 Task: Open Card Product Launch Planning in Board Digital Marketing Strategies to Workspace Help Desk Software and add a team member Softage.1@softage.net, a label Orange, a checklist Alternative Investments, an attachment from your computer, a color Orange and finally, add a card description 'Create and send out employee satisfaction survey on career growth opportunities' and a comment 'Let us approach this task with a sense of creativity and innovation, looking for unique and unconventional solutions.'. Add a start date 'Jan 01, 1900' with a due date 'Jan 08, 1900'
Action: Mouse moved to (103, 49)
Screenshot: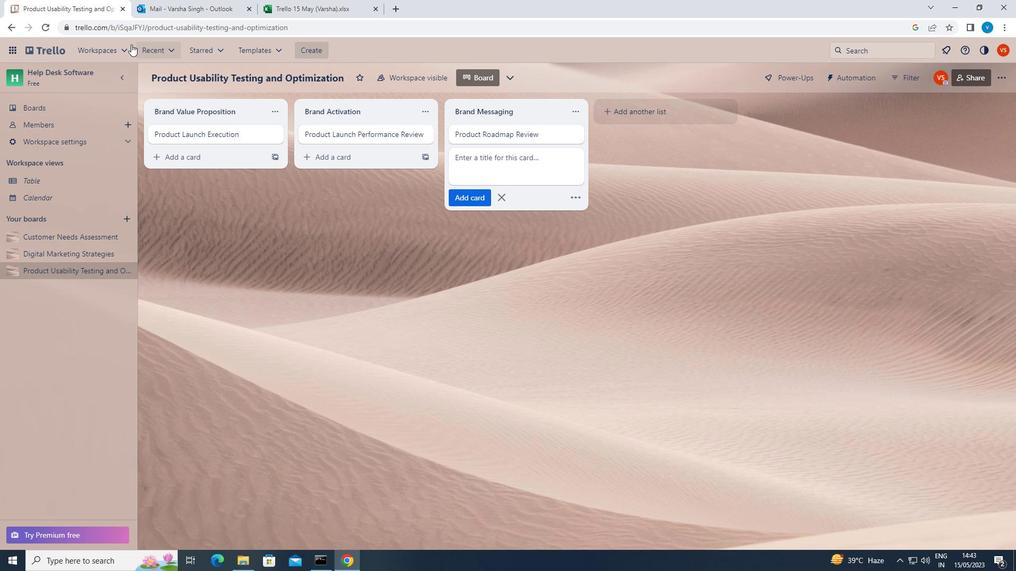 
Action: Mouse pressed left at (103, 49)
Screenshot: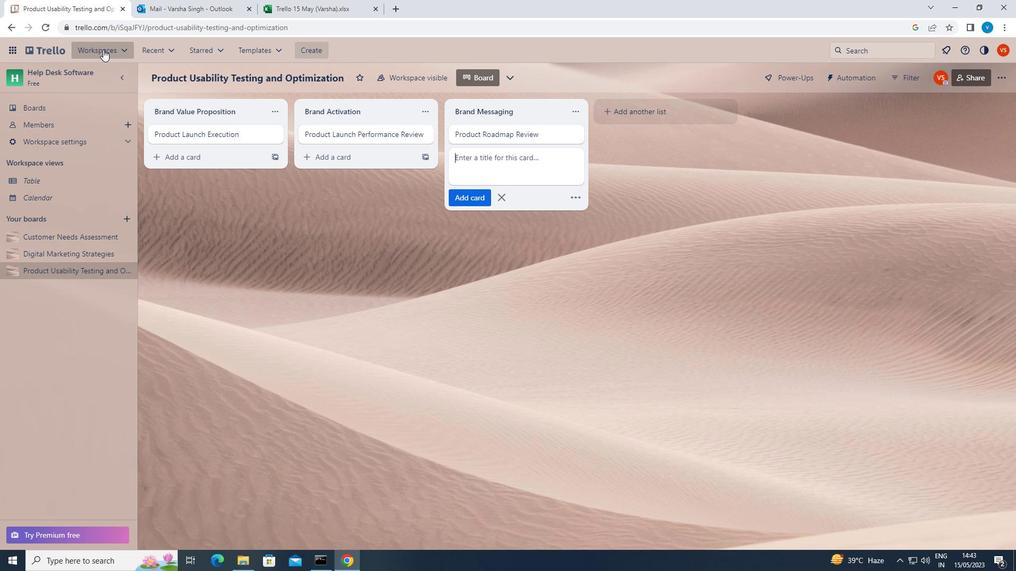 
Action: Mouse moved to (135, 501)
Screenshot: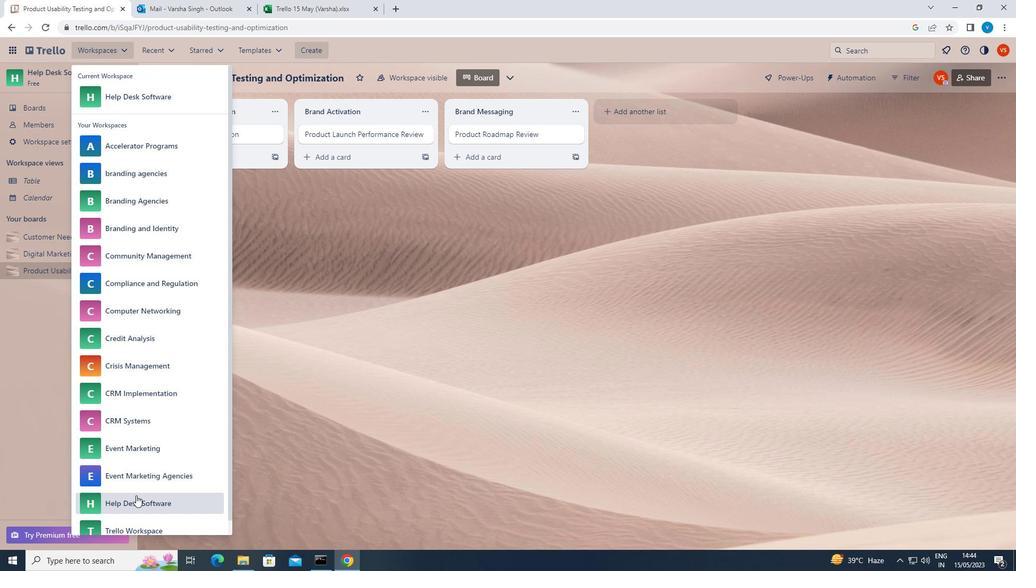 
Action: Mouse pressed left at (135, 501)
Screenshot: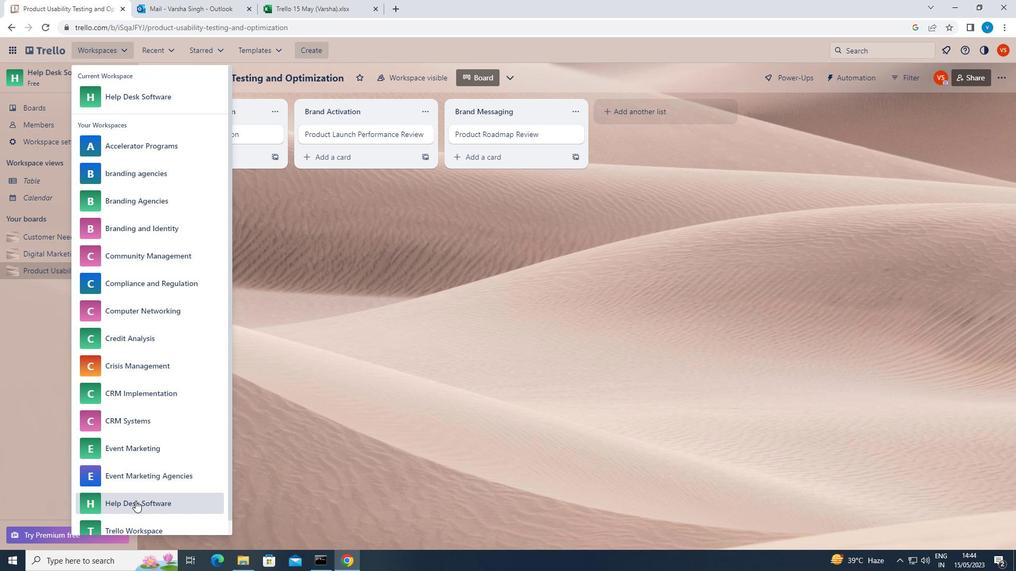 
Action: Mouse moved to (762, 433)
Screenshot: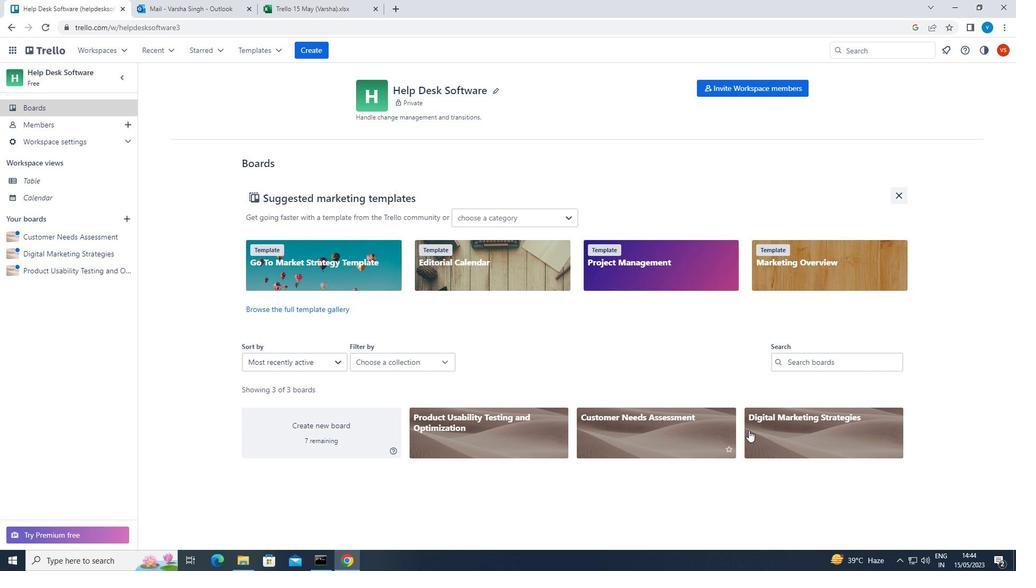 
Action: Mouse pressed left at (762, 433)
Screenshot: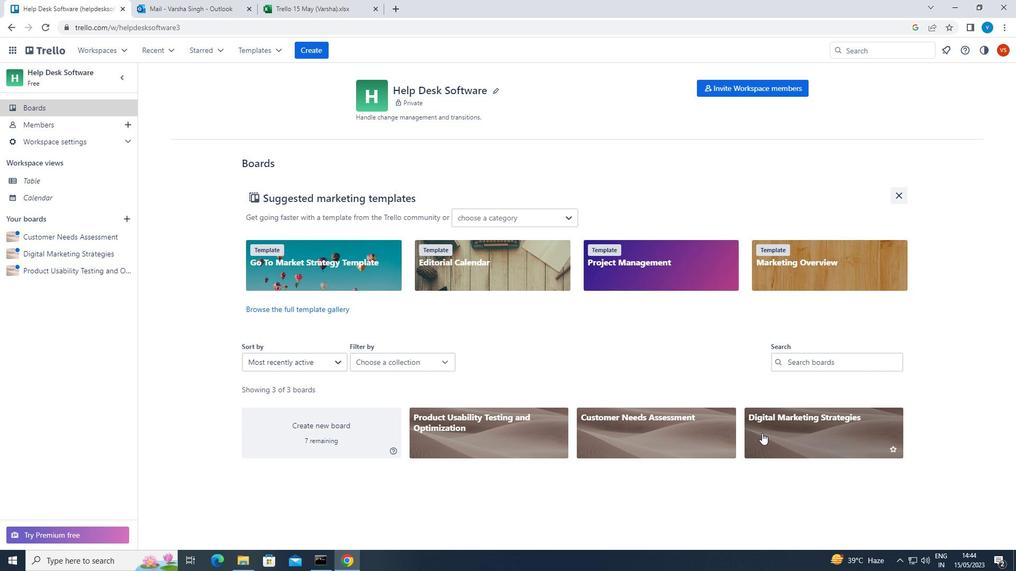 
Action: Mouse moved to (219, 127)
Screenshot: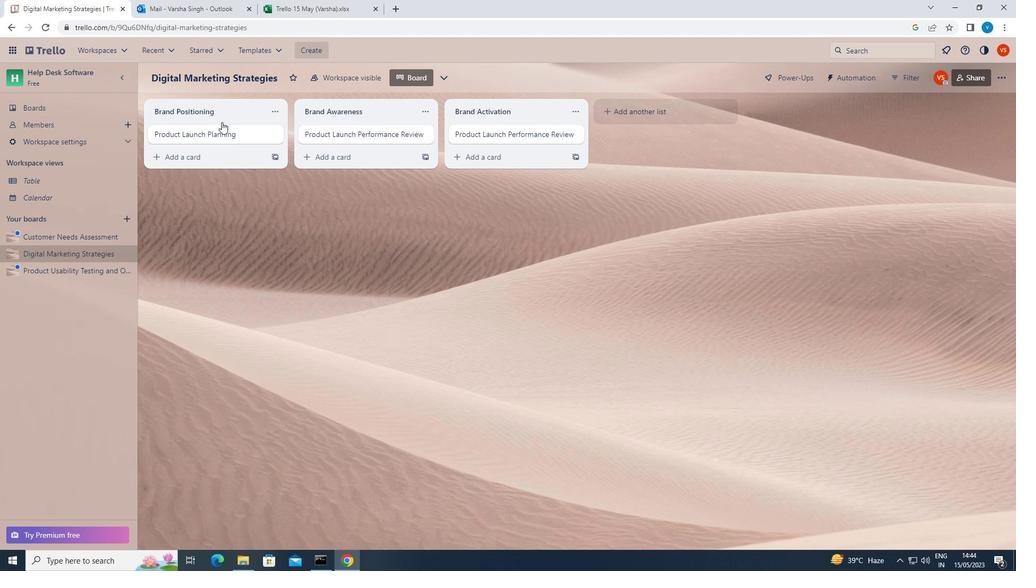 
Action: Mouse pressed left at (219, 127)
Screenshot: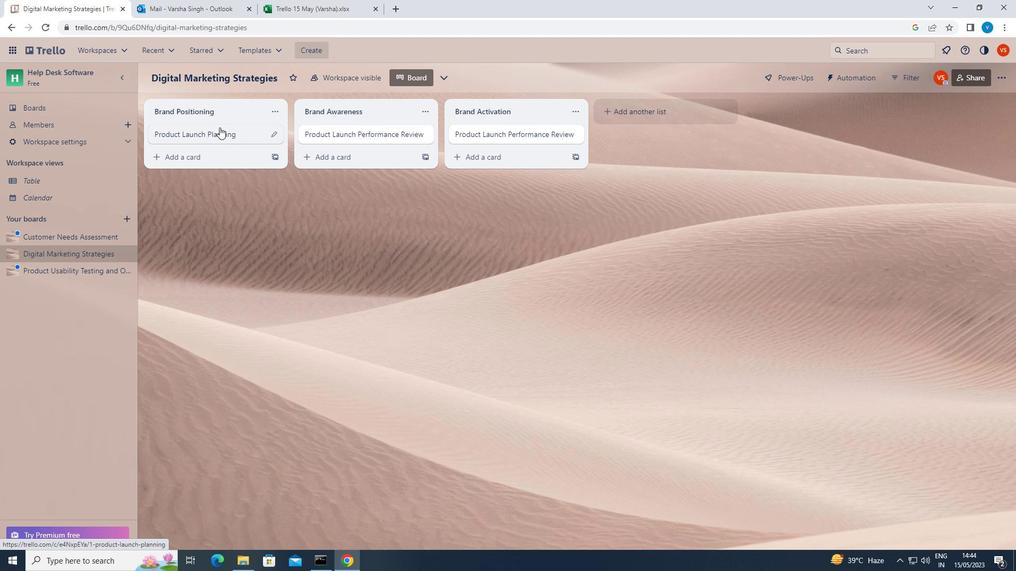 
Action: Mouse moved to (658, 134)
Screenshot: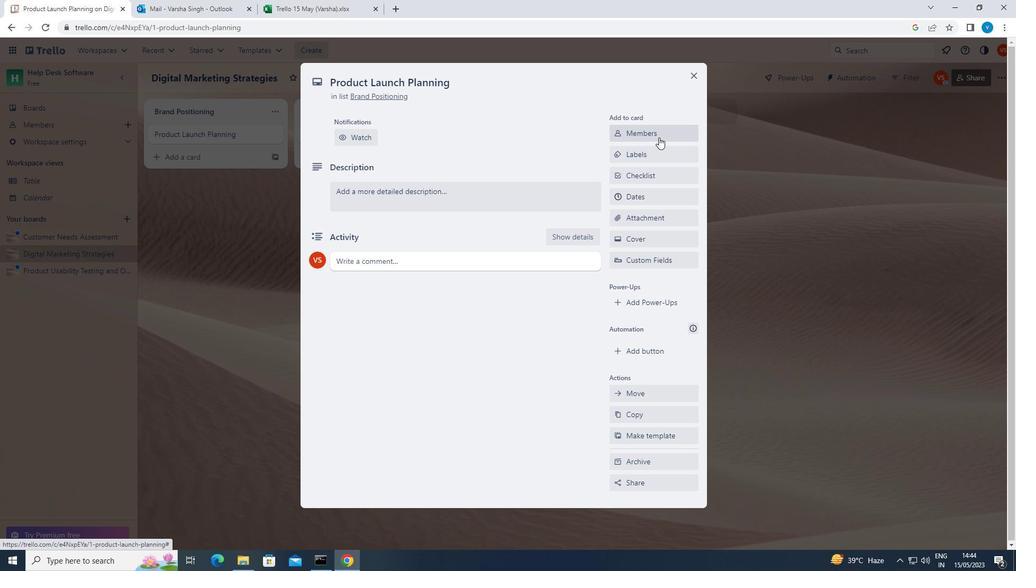 
Action: Mouse pressed left at (658, 134)
Screenshot: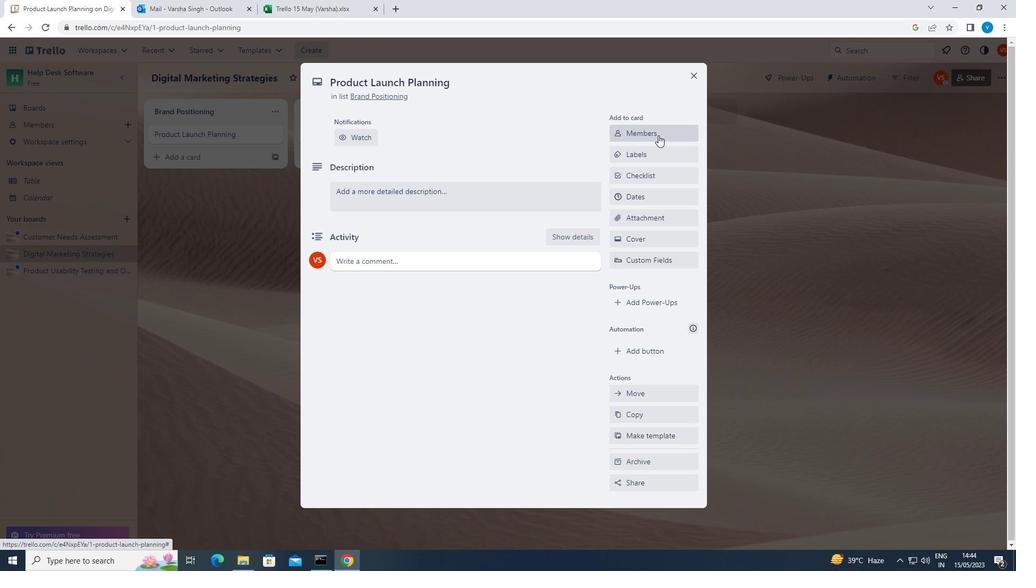 
Action: Key pressed <Key.shift>SOFTAGE.1<Key.shift><Key.shift>@SOFTAGE.NET
Screenshot: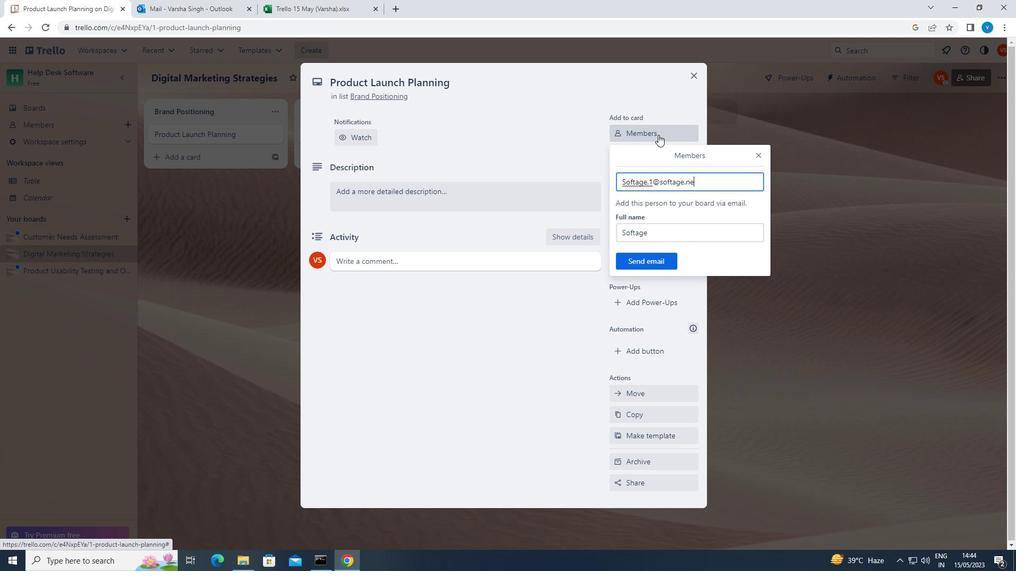 
Action: Mouse moved to (659, 264)
Screenshot: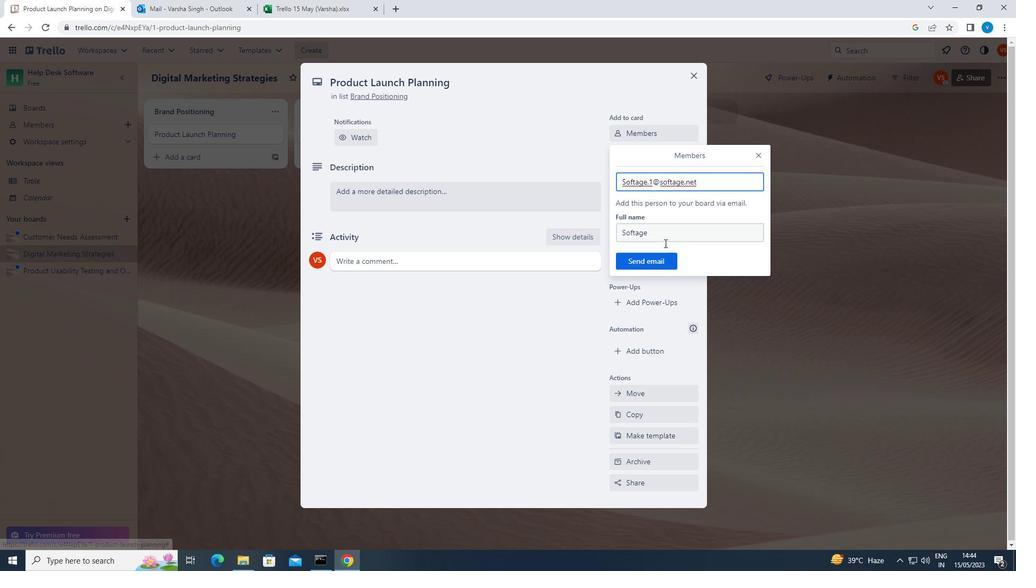 
Action: Mouse pressed left at (659, 264)
Screenshot: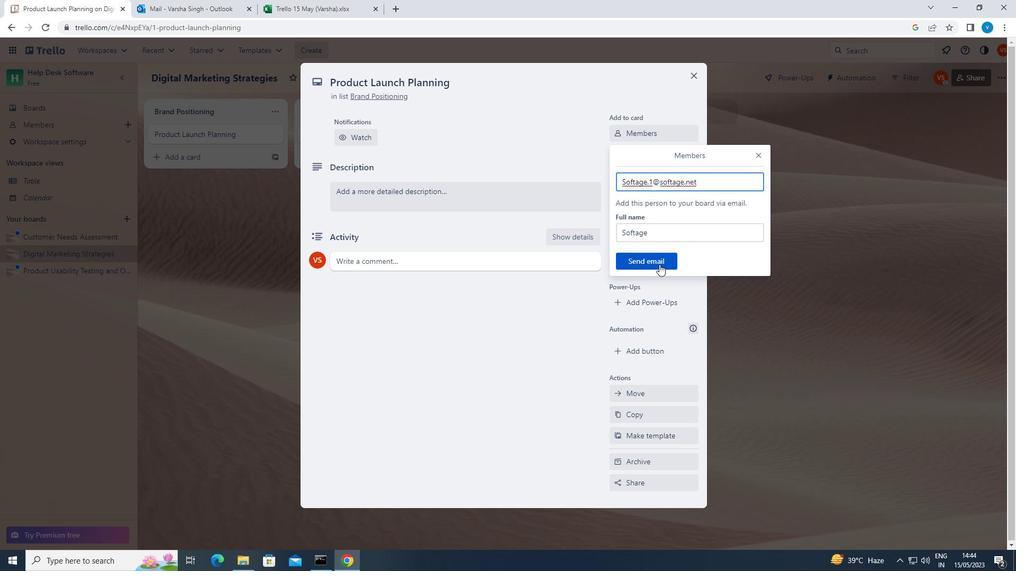 
Action: Mouse moved to (643, 193)
Screenshot: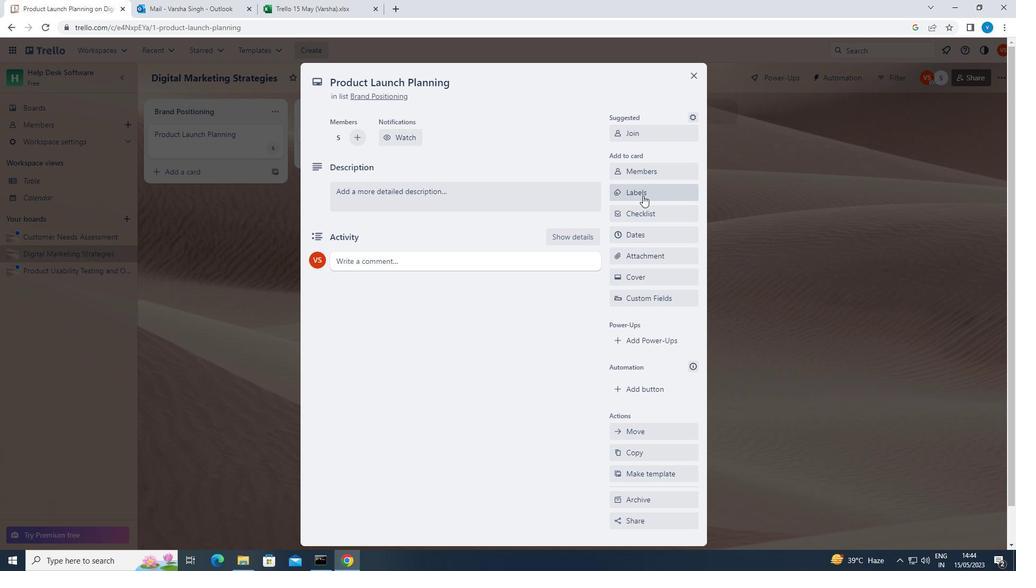 
Action: Mouse pressed left at (643, 193)
Screenshot: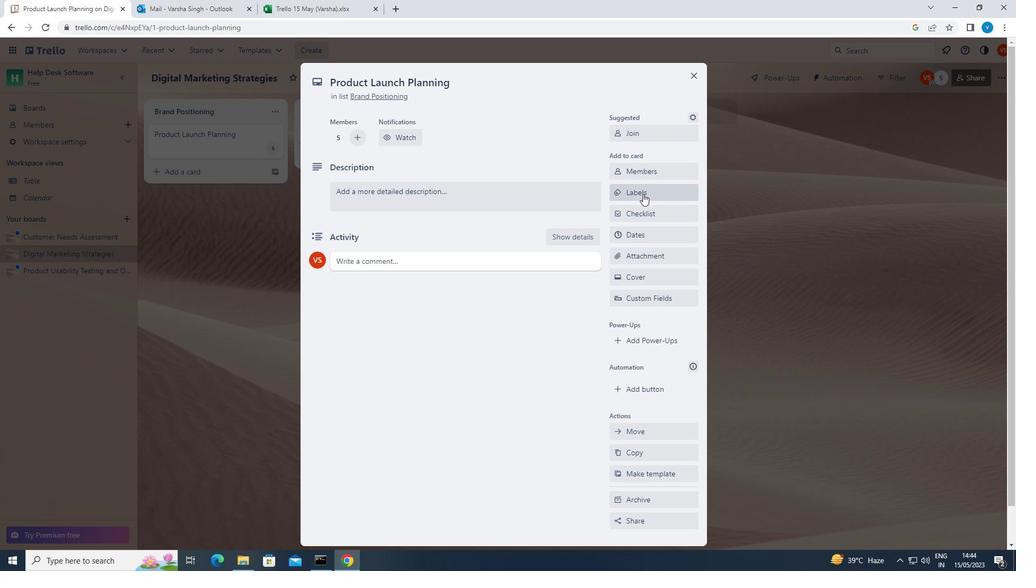 
Action: Mouse moved to (680, 314)
Screenshot: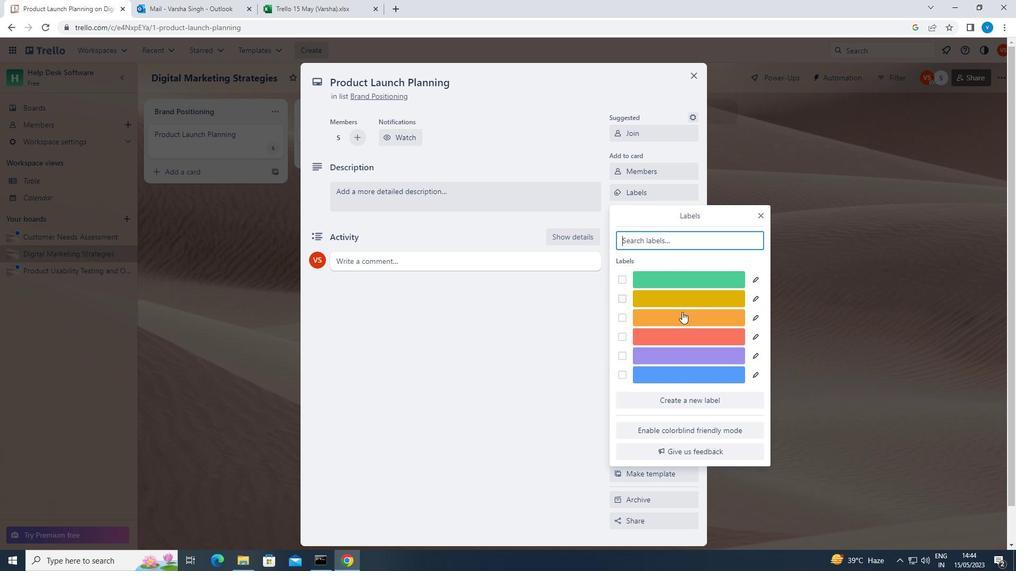 
Action: Mouse pressed left at (680, 314)
Screenshot: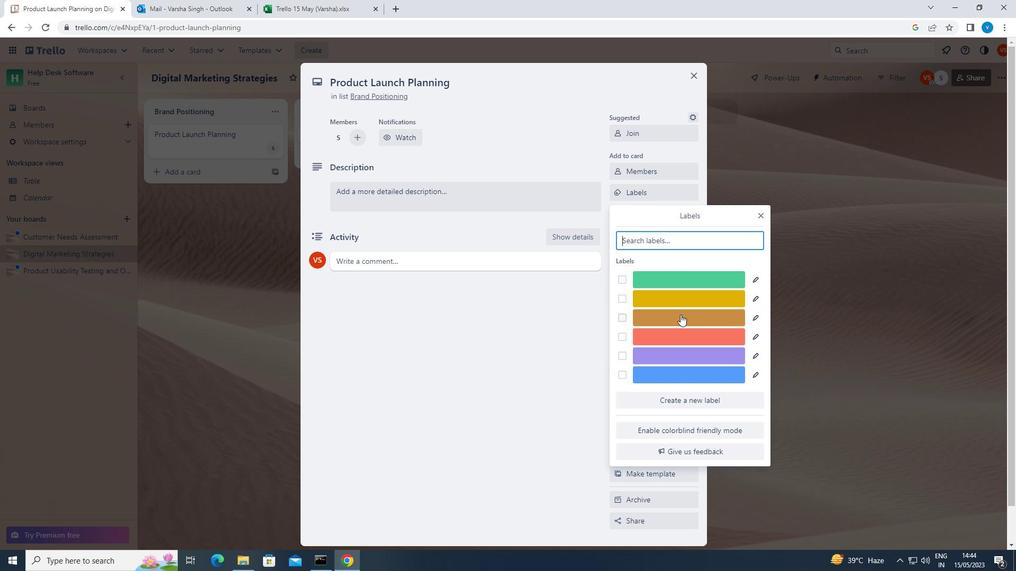 
Action: Mouse moved to (758, 215)
Screenshot: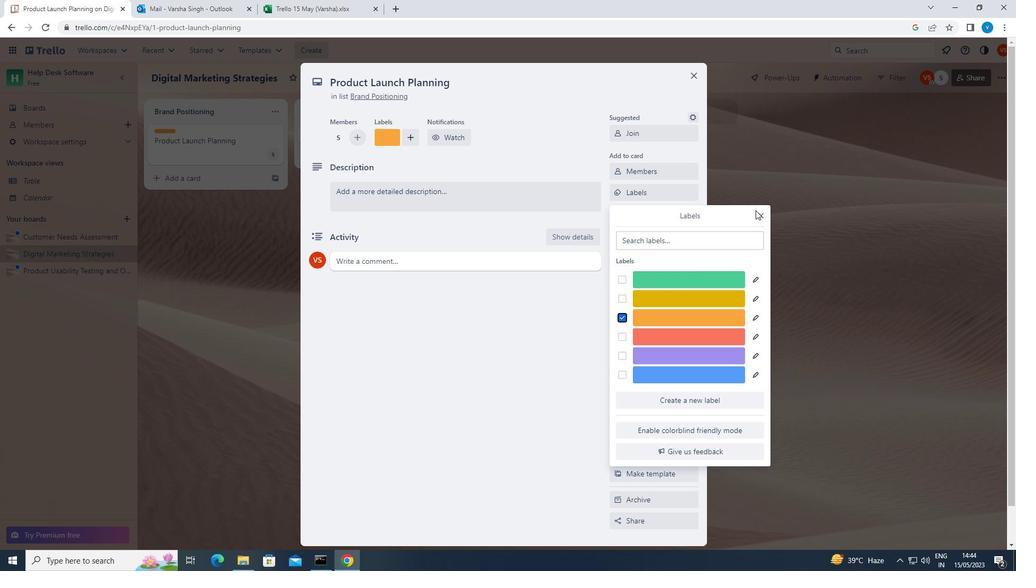 
Action: Mouse pressed left at (758, 215)
Screenshot: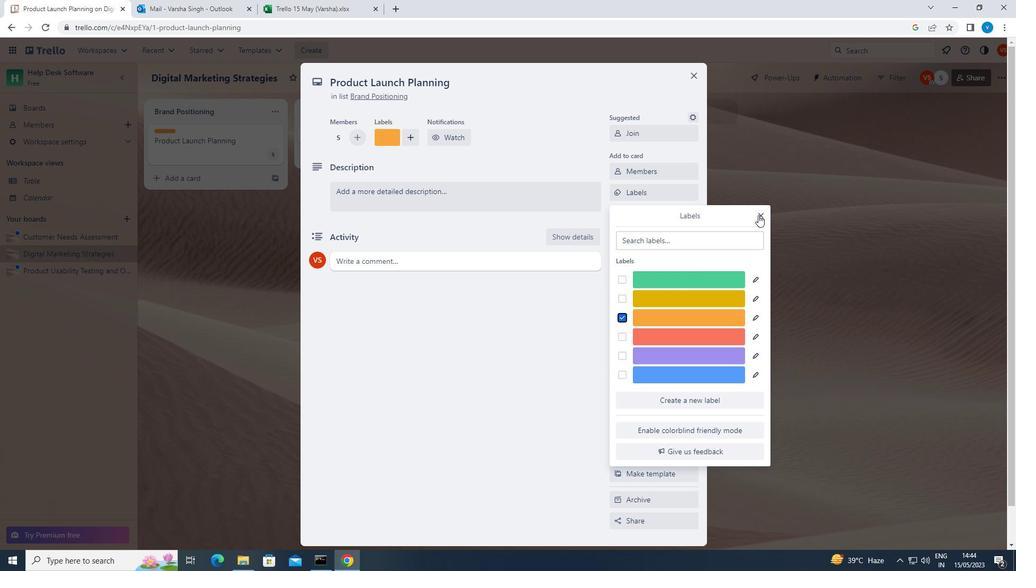 
Action: Mouse moved to (667, 212)
Screenshot: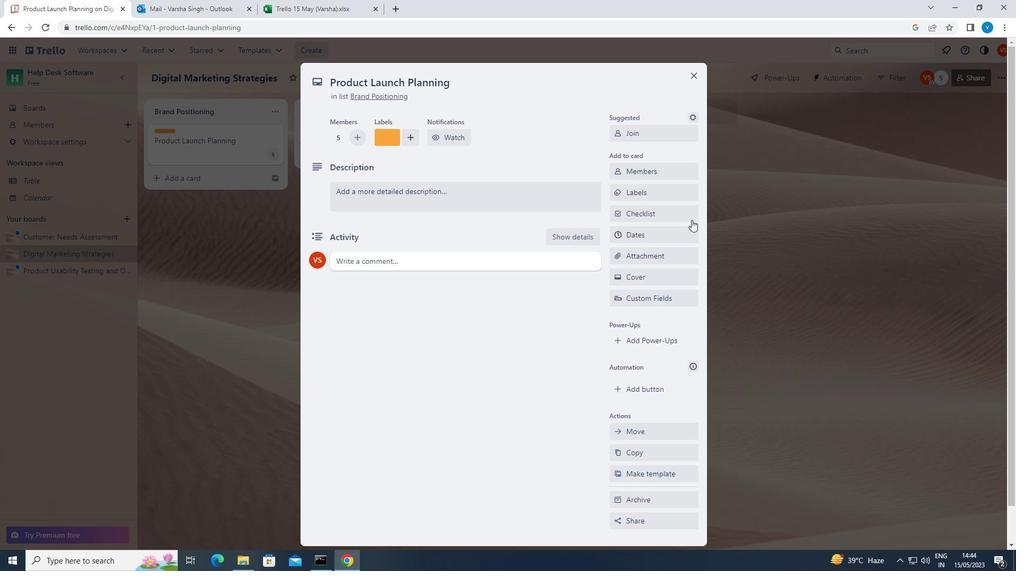 
Action: Mouse pressed left at (667, 212)
Screenshot: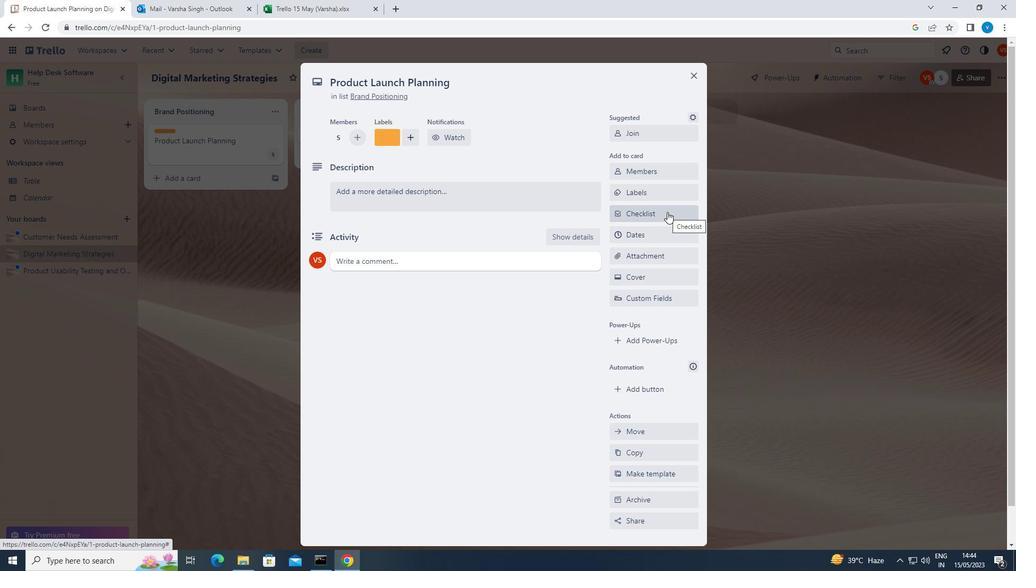 
Action: Mouse moved to (643, 300)
Screenshot: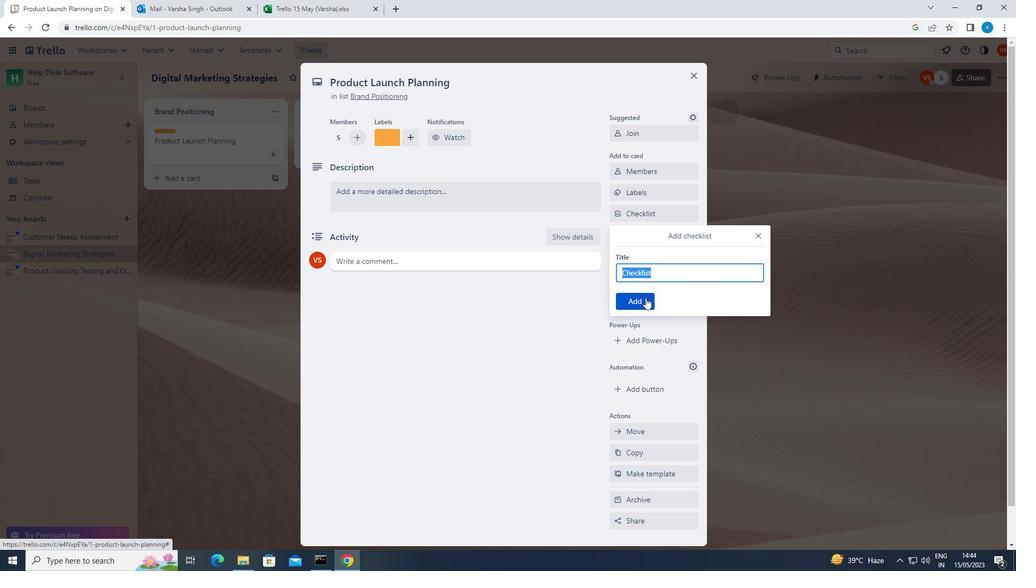 
Action: Mouse pressed left at (643, 300)
Screenshot: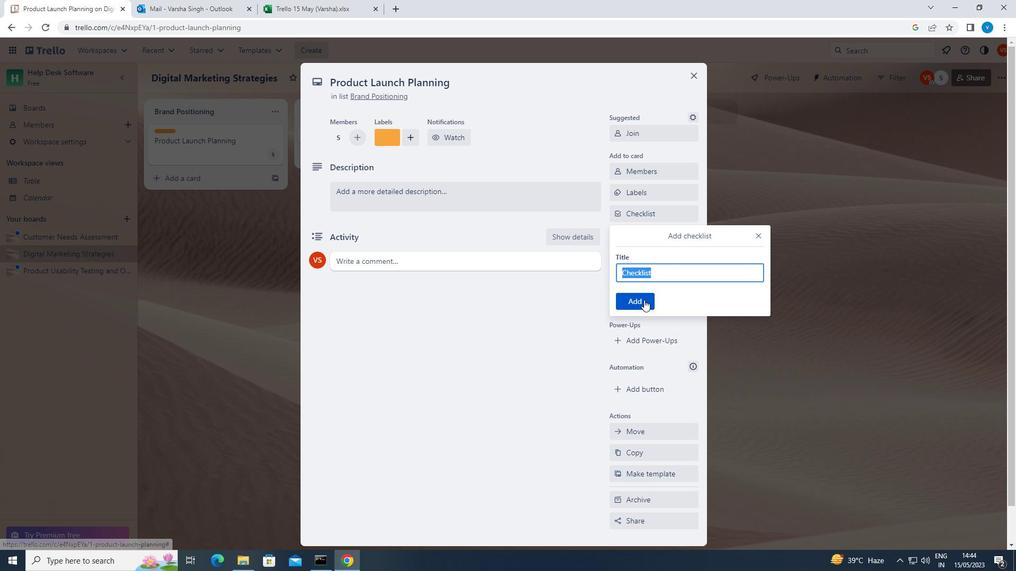 
Action: Key pressed <Key.shift>ALTERNATIVE<Key.space><Key.shift><Key.shift><Key.shift>INVESTMENTS
Screenshot: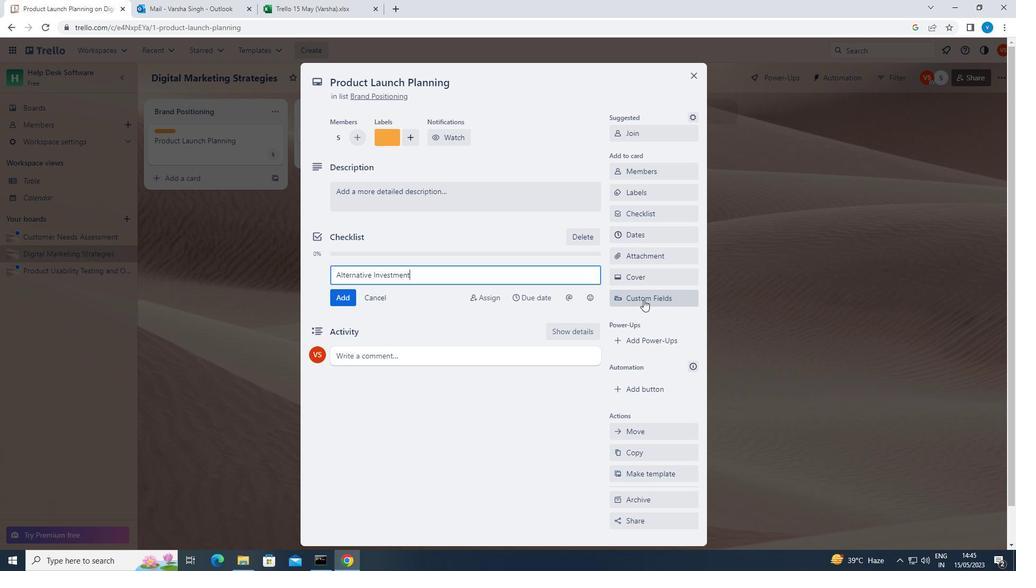 
Action: Mouse moved to (347, 296)
Screenshot: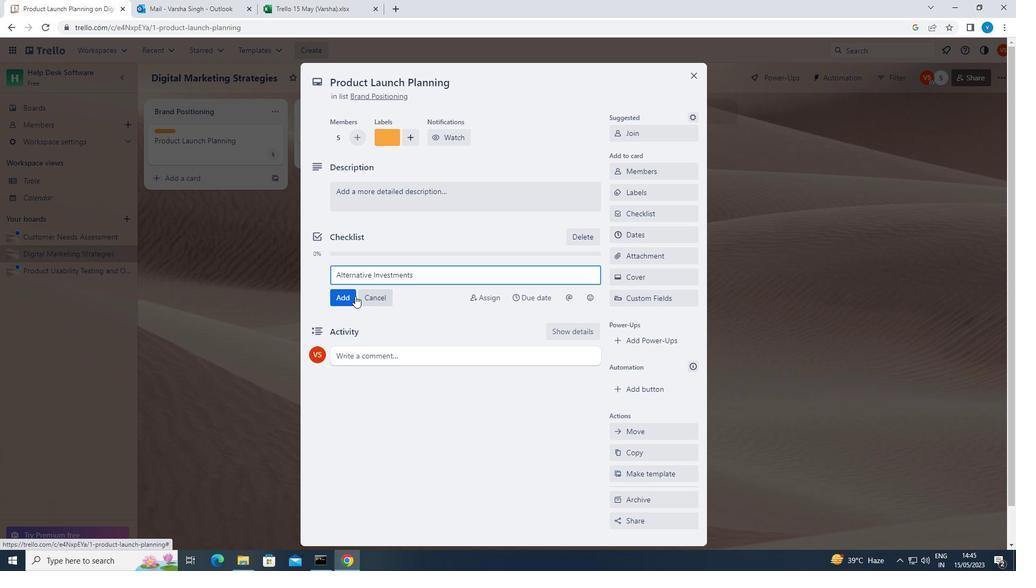 
Action: Mouse pressed left at (347, 296)
Screenshot: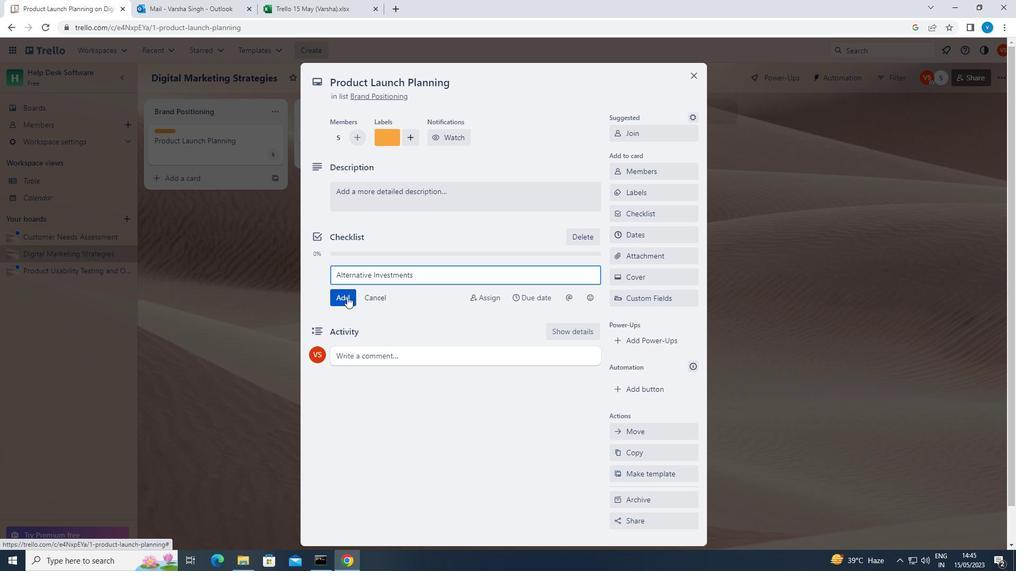 
Action: Mouse moved to (651, 249)
Screenshot: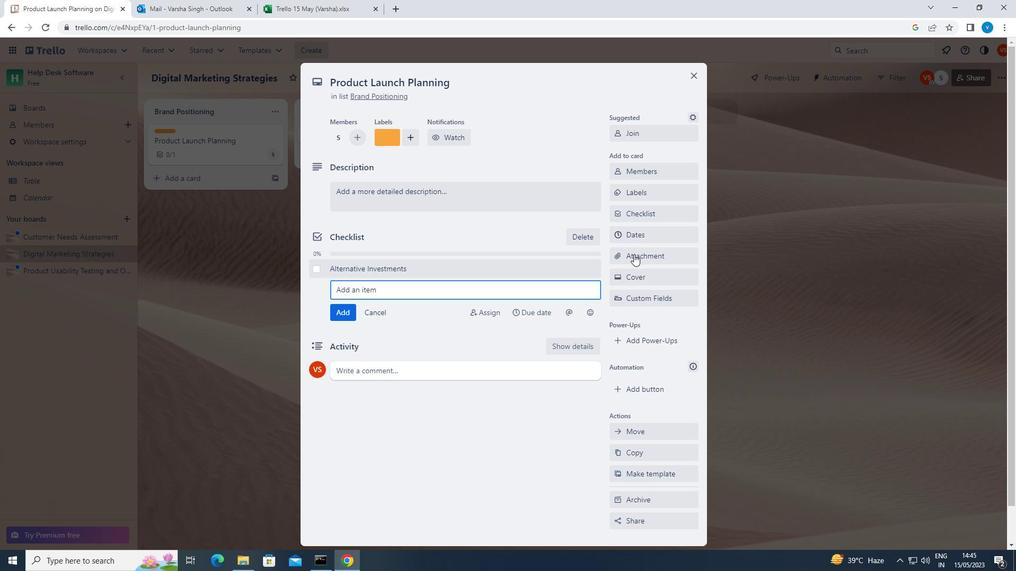 
Action: Mouse pressed left at (651, 249)
Screenshot: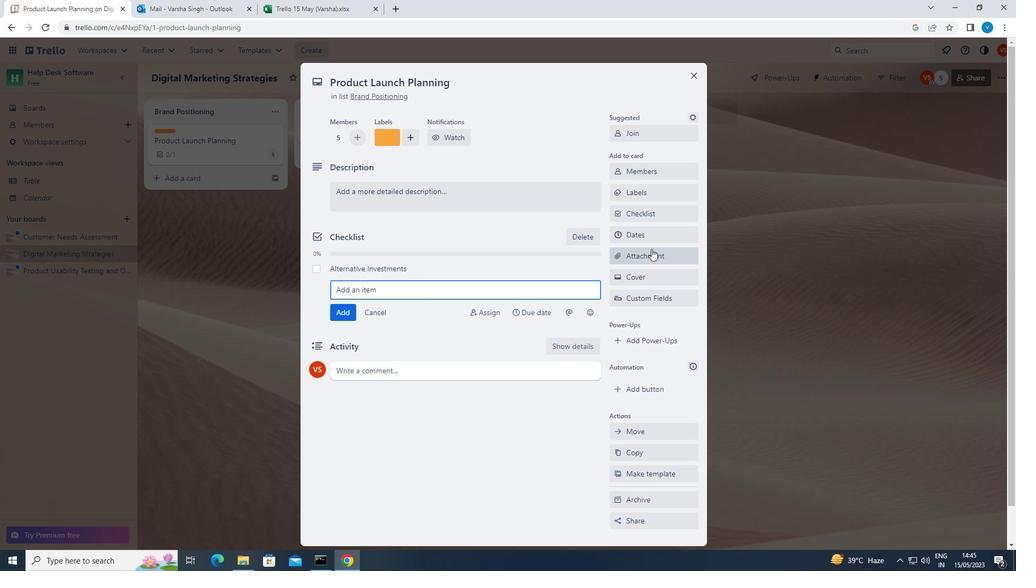 
Action: Mouse moved to (648, 302)
Screenshot: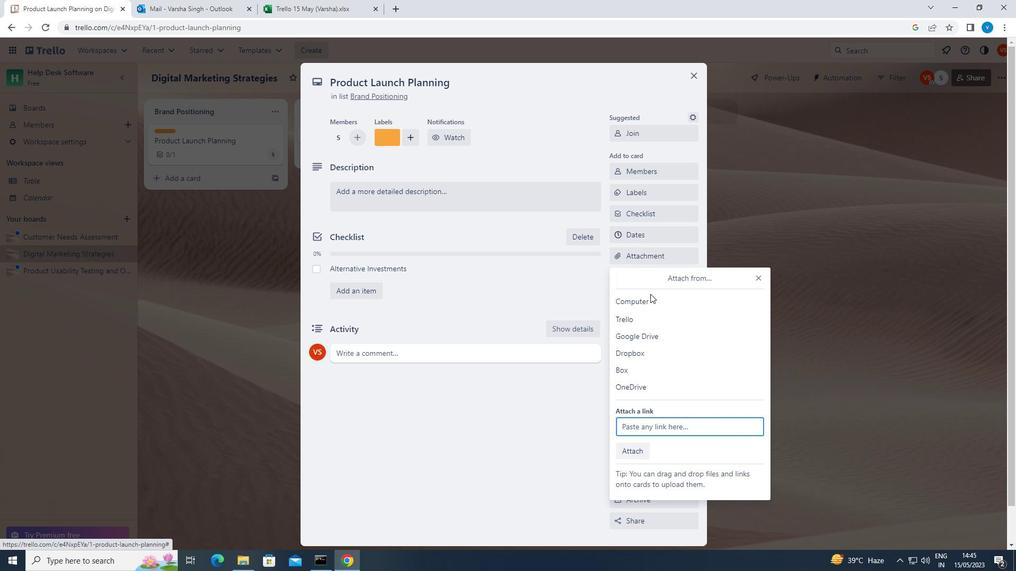 
Action: Mouse pressed left at (648, 302)
Screenshot: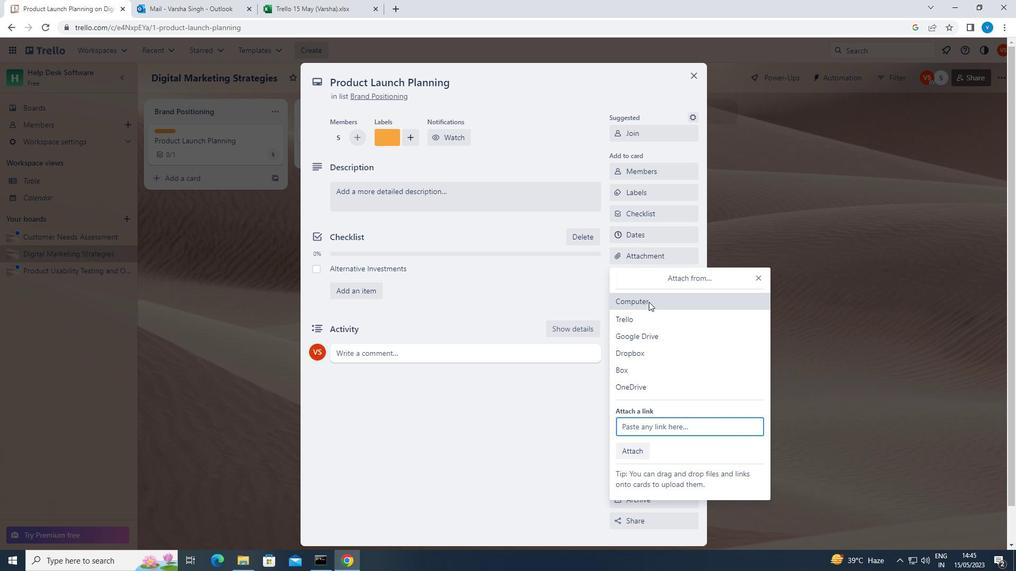 
Action: Mouse moved to (334, 184)
Screenshot: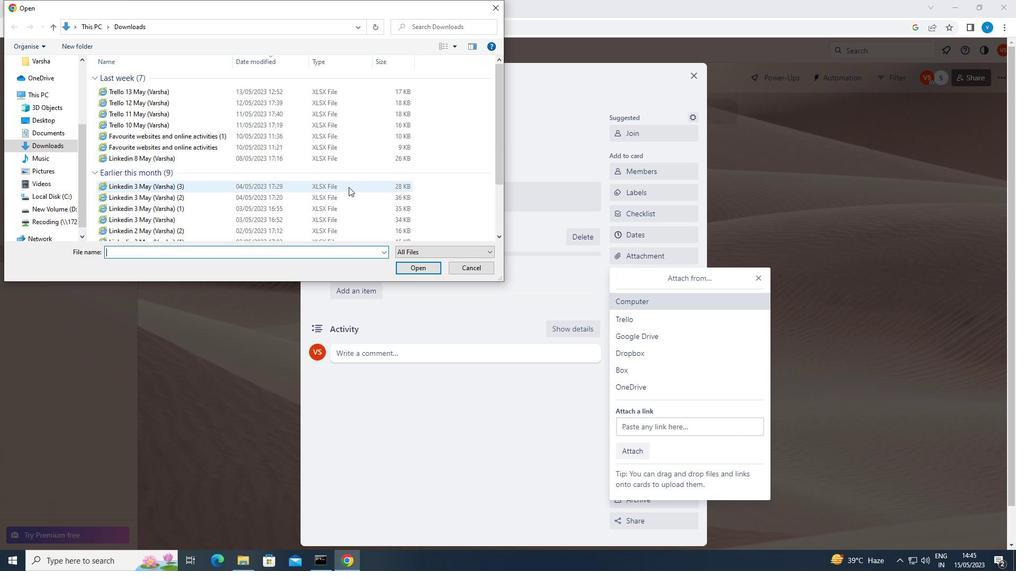 
Action: Mouse pressed left at (334, 184)
Screenshot: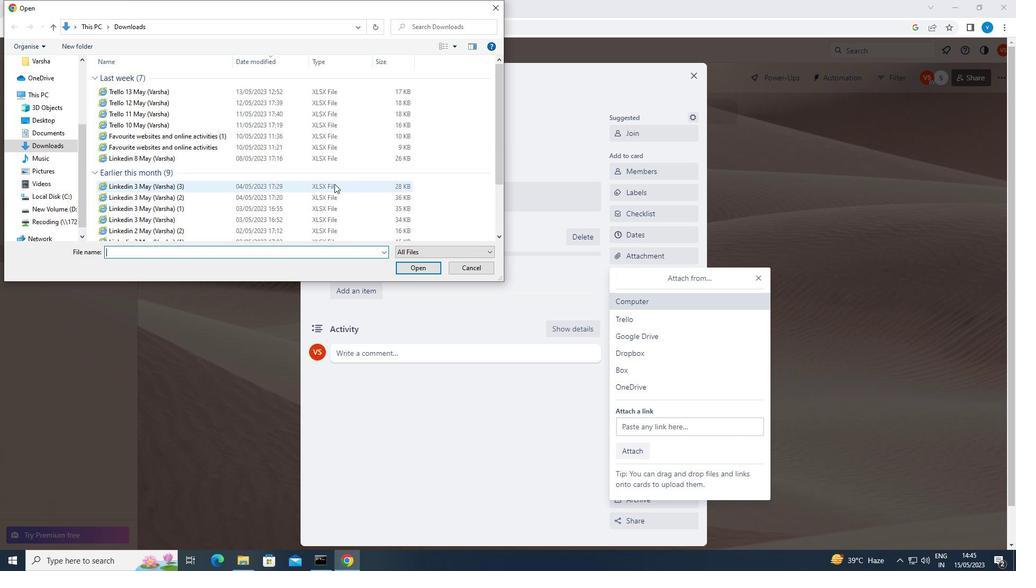 
Action: Mouse moved to (415, 266)
Screenshot: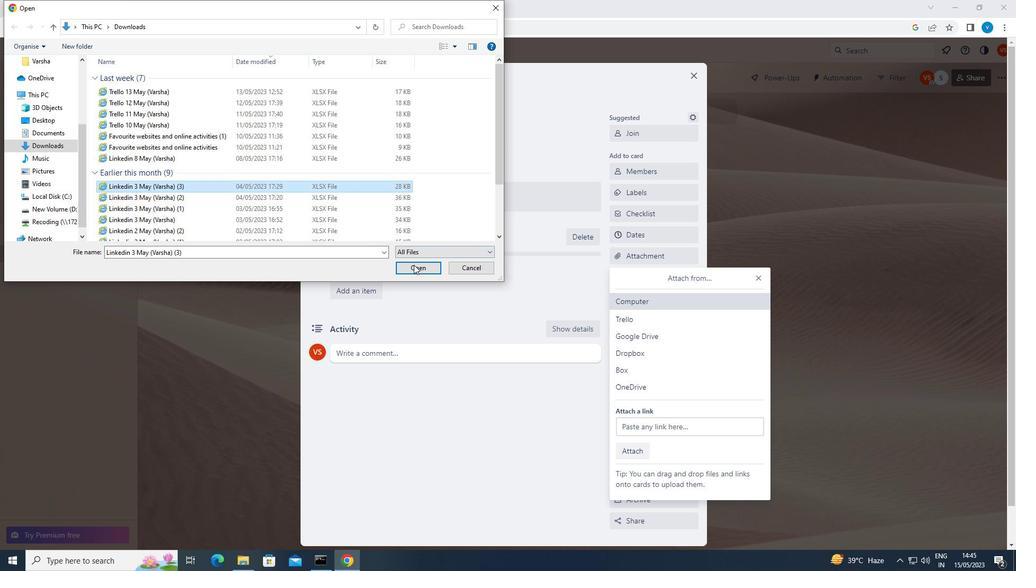 
Action: Mouse pressed left at (415, 266)
Screenshot: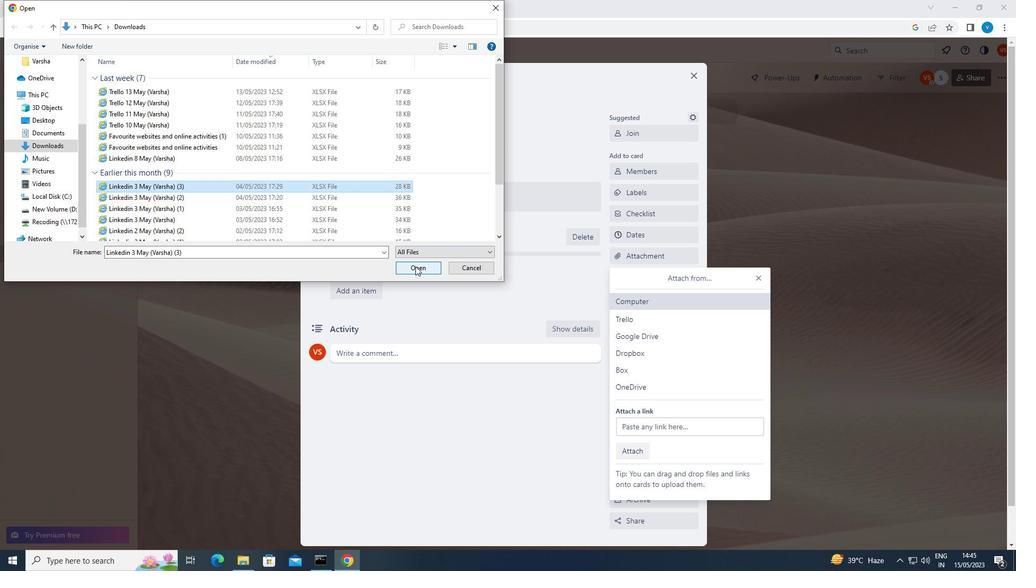 
Action: Mouse moved to (628, 272)
Screenshot: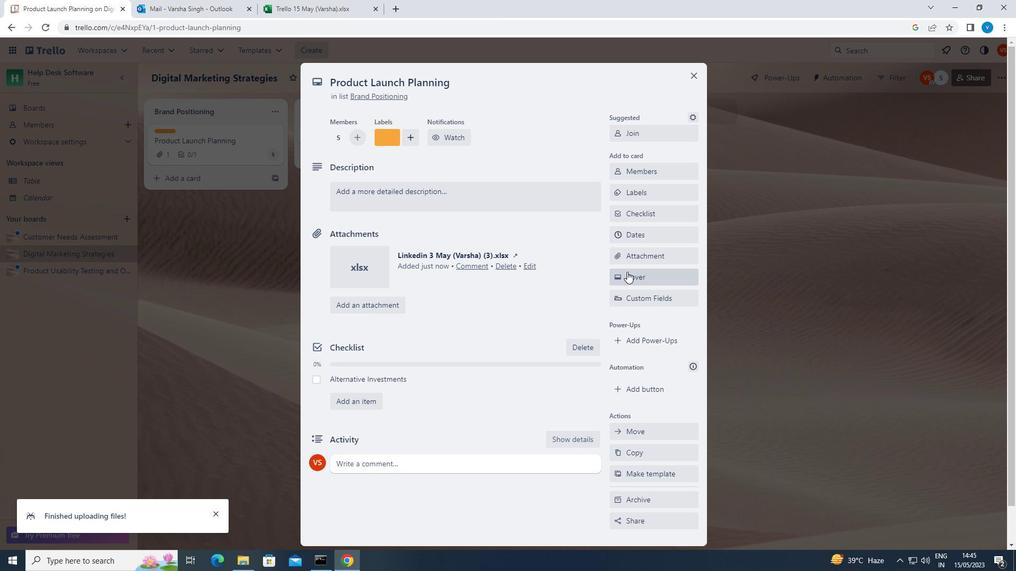 
Action: Mouse pressed left at (628, 272)
Screenshot: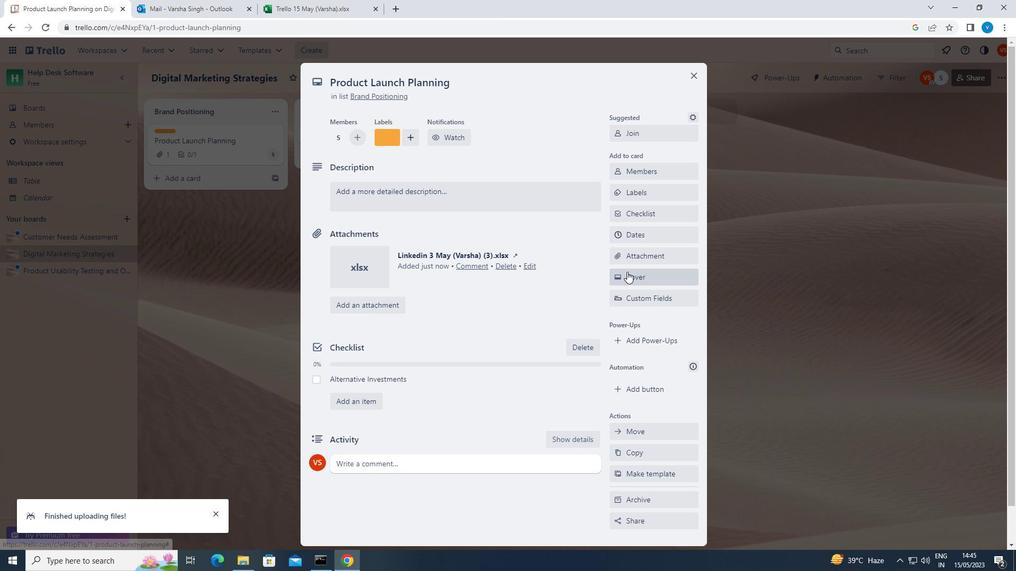 
Action: Mouse moved to (690, 340)
Screenshot: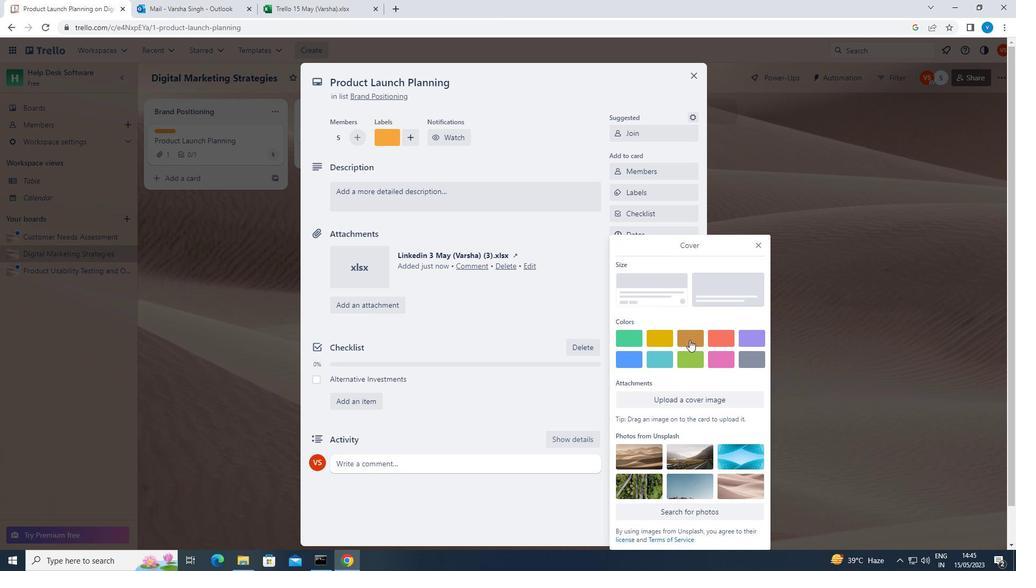 
Action: Mouse pressed left at (690, 340)
Screenshot: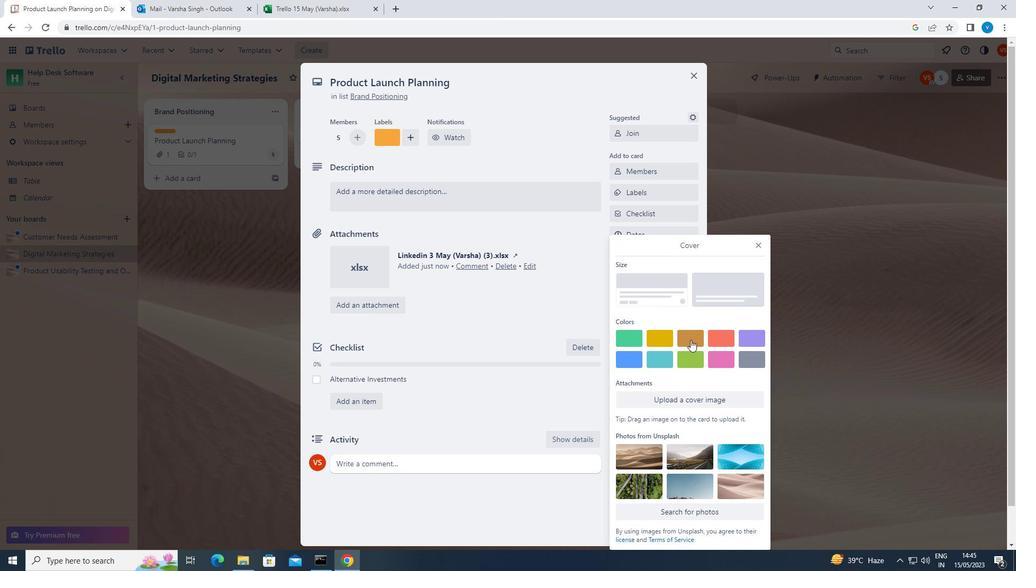 
Action: Mouse moved to (501, 264)
Screenshot: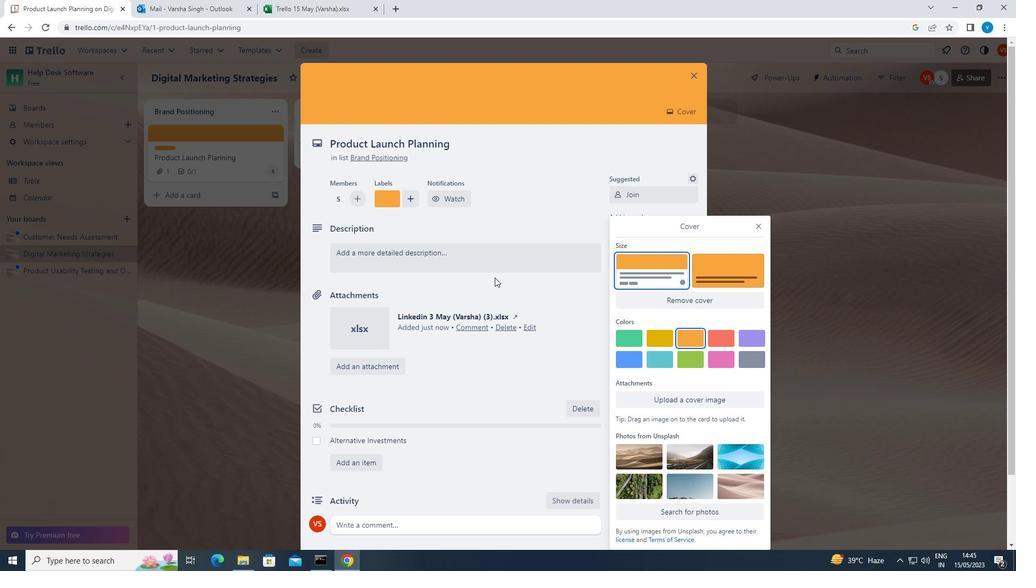
Action: Mouse pressed left at (501, 264)
Screenshot: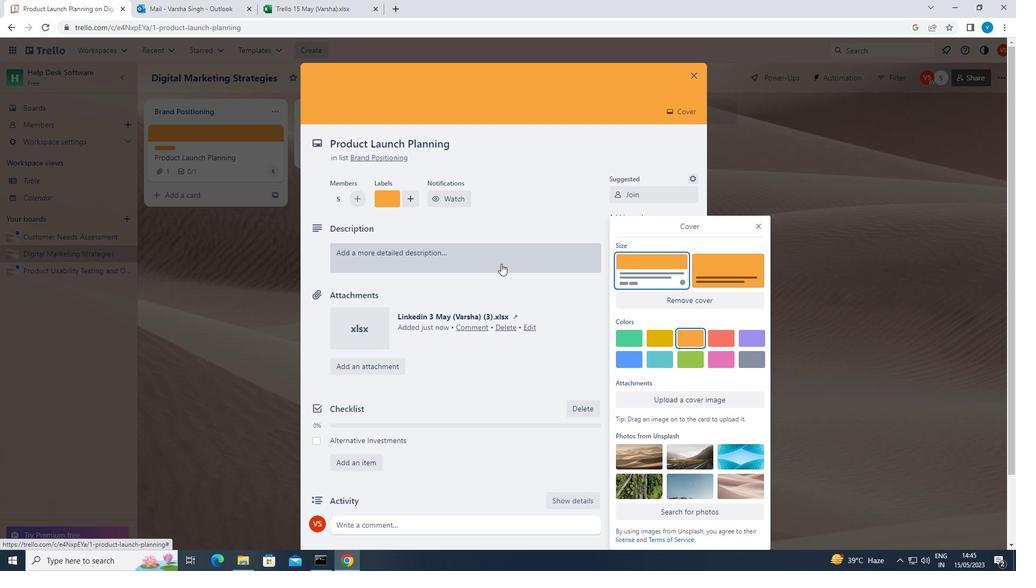 
Action: Mouse moved to (501, 263)
Screenshot: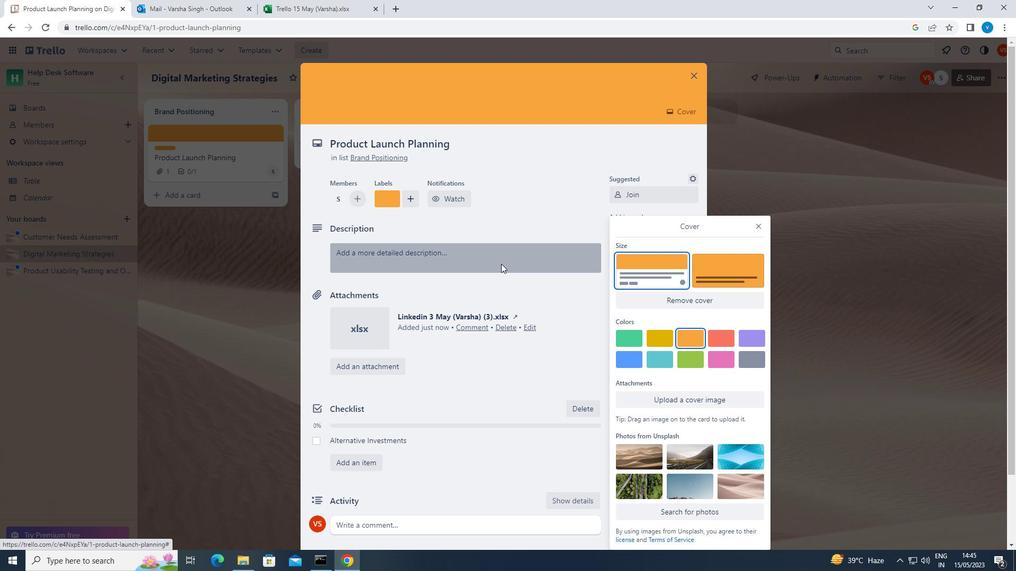 
Action: Key pressed <Key.shift><Key.shift><Key.shift><Key.shift>CREATEBAND<Key.space>SEND<Key.space>OUT<Key.space>EMPLOYEE<Key.space>SATISFACTION<Key.space>SURVEY<Key.space>ON<Key.space>CAREER<Key.space>GROWTH<Key.space>OPPORTUNITIES
Screenshot: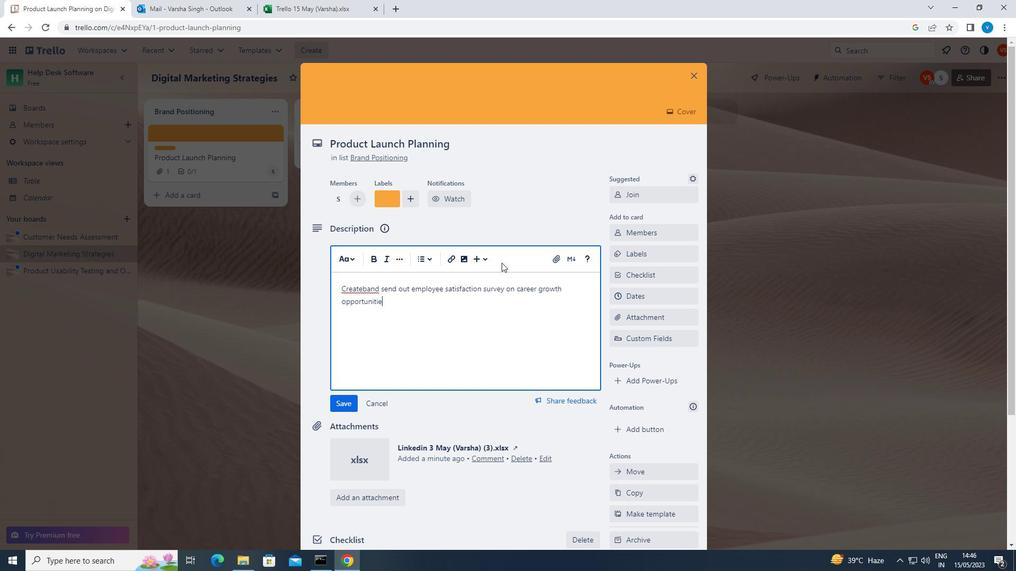 
Action: Mouse moved to (347, 398)
Screenshot: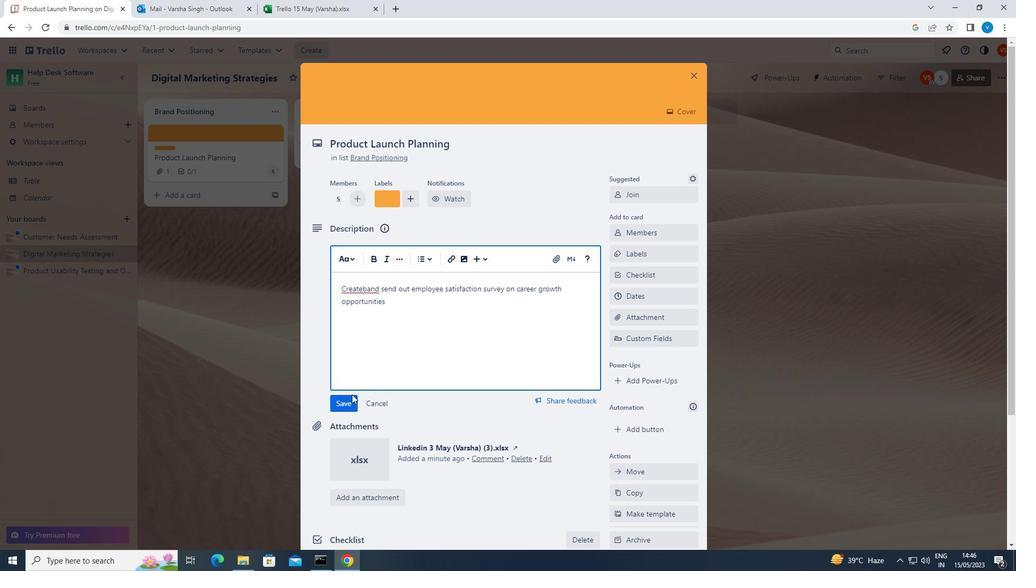 
Action: Mouse pressed left at (347, 398)
Screenshot: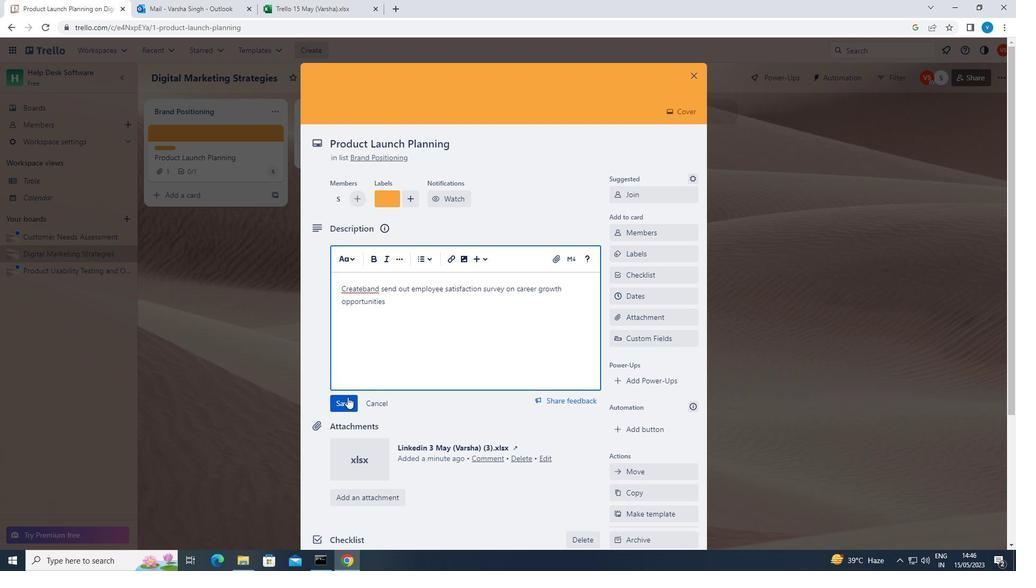 
Action: Mouse moved to (354, 505)
Screenshot: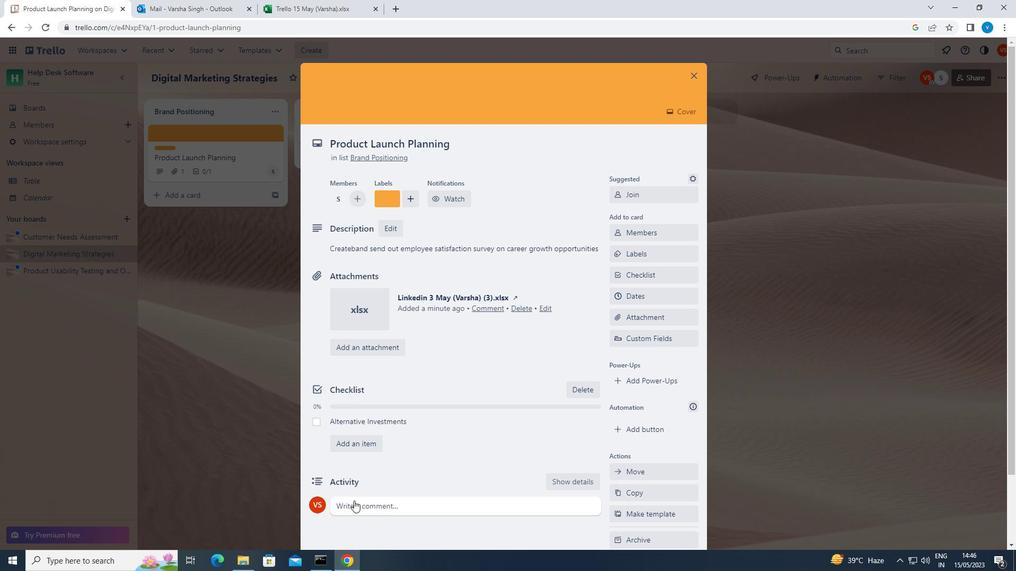 
Action: Mouse pressed left at (354, 505)
Screenshot: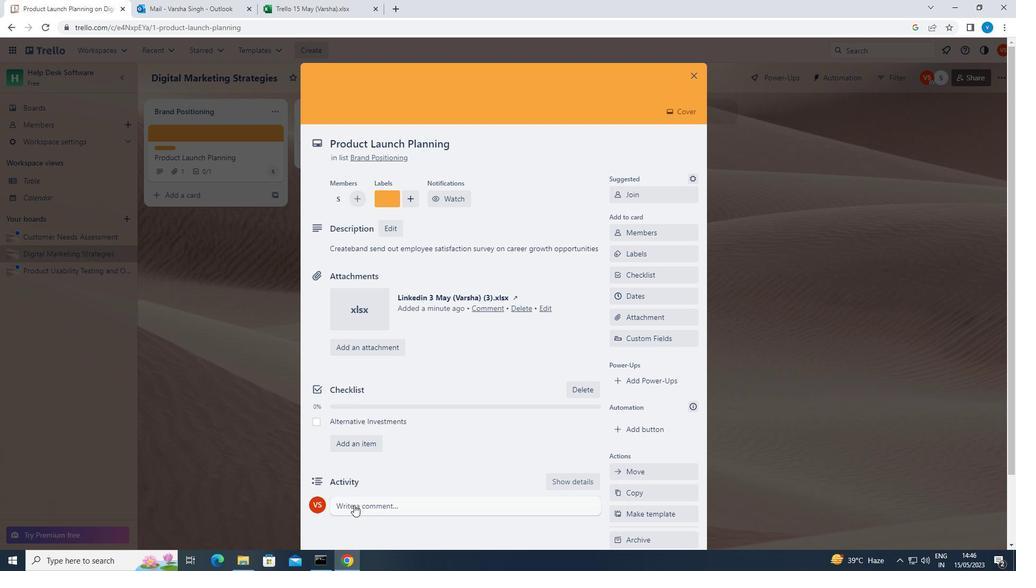 
Action: Key pressed <Key.shift>LET<Key.space>US<Key.space>APPROACH<Key.space>THIS<Key.space>TASK<Key.space>WITH<Key.space>A<Key.space>SENSE<Key.space>OF<Key.space>CREATIVITY<Key.space>AND<Key.space>INNOVATION,<Key.space>LOOKING<Key.space>FOR<Key.space>UNIQUE<Key.space>AND<Key.space>UNCONVENTIONAL<Key.space>SOLUTIONS.
Screenshot: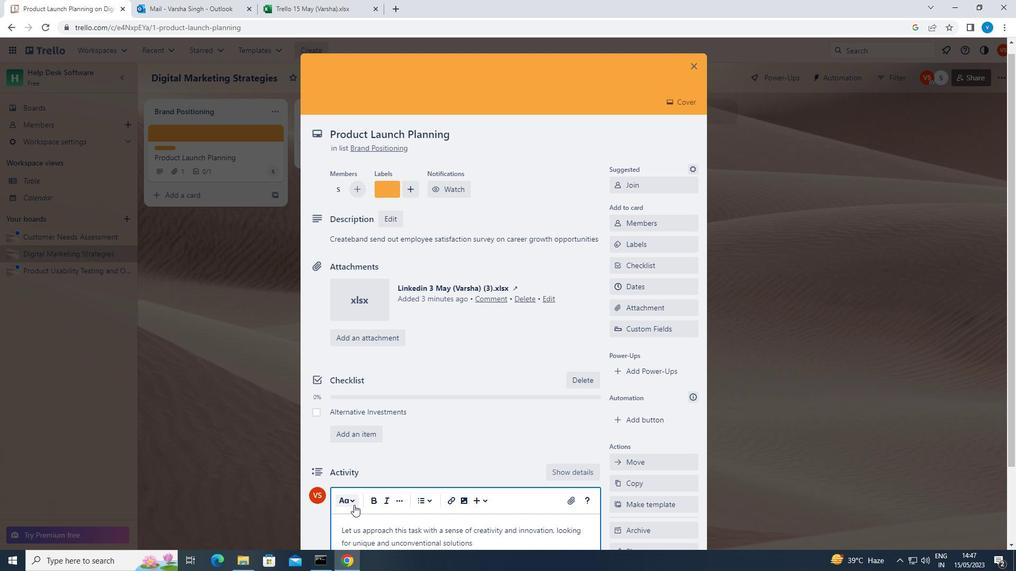 
Action: Mouse moved to (400, 477)
Screenshot: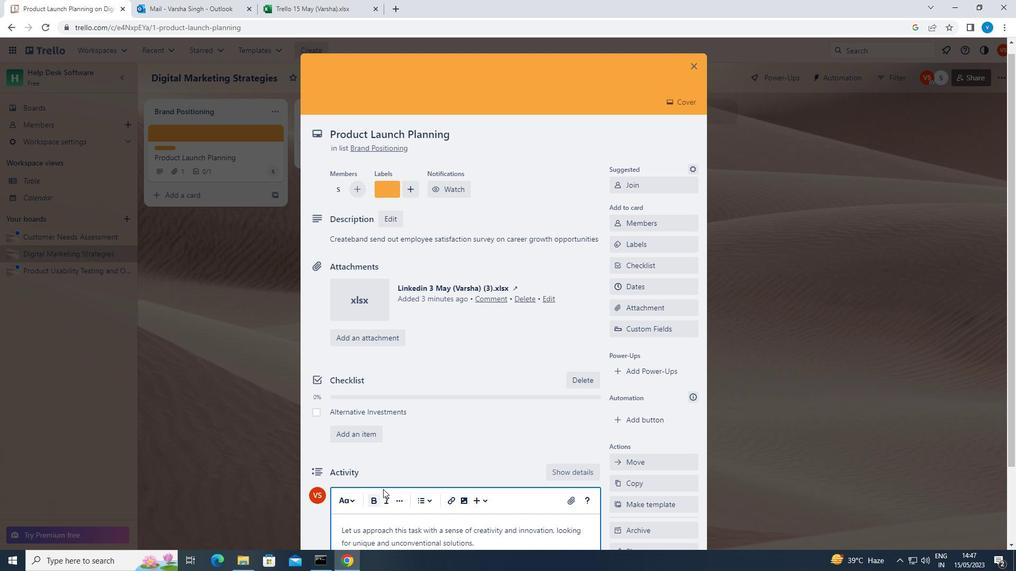 
Action: Mouse scrolled (400, 477) with delta (0, 0)
Screenshot: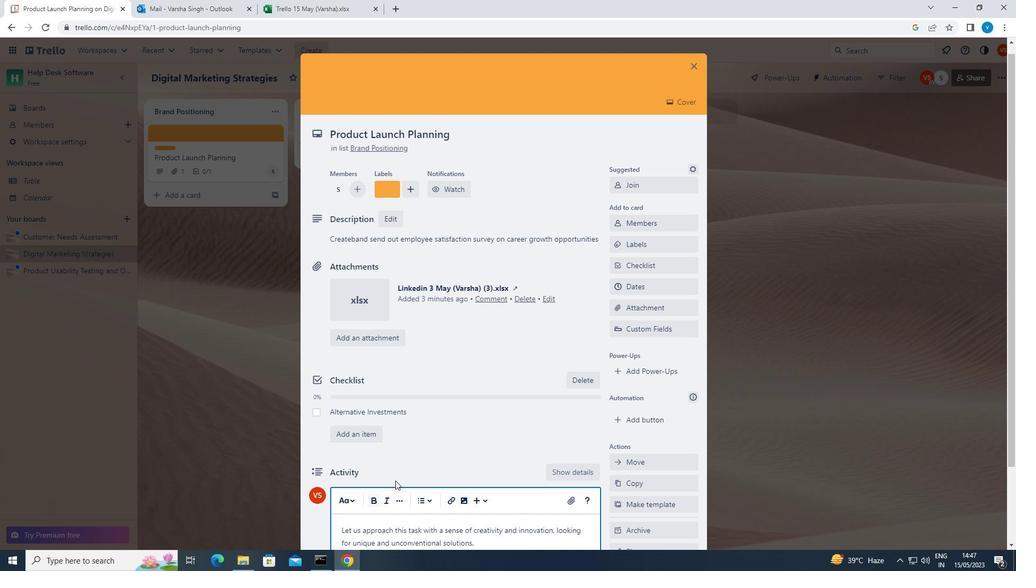 
Action: Mouse scrolled (400, 477) with delta (0, 0)
Screenshot: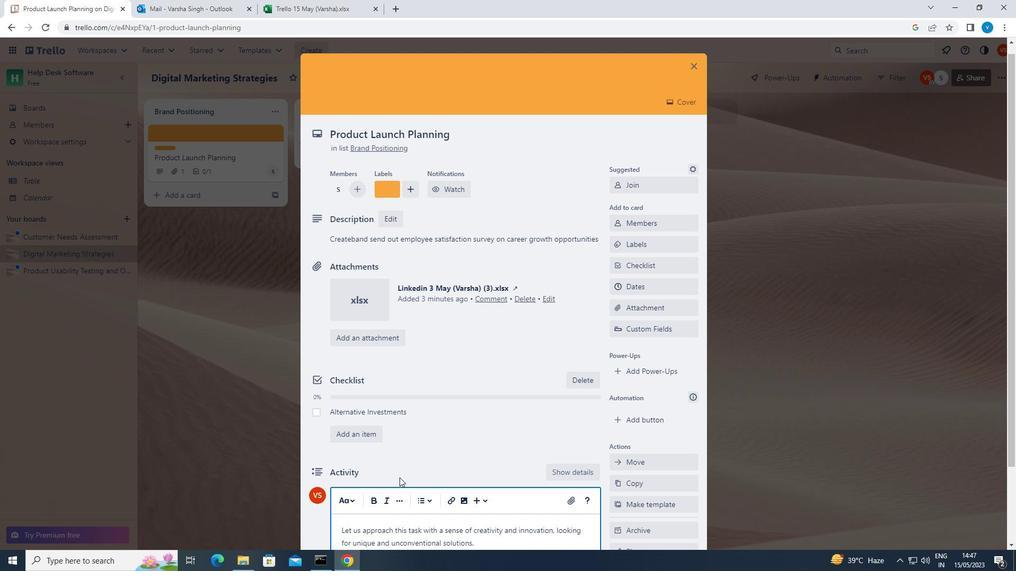
Action: Mouse moved to (347, 482)
Screenshot: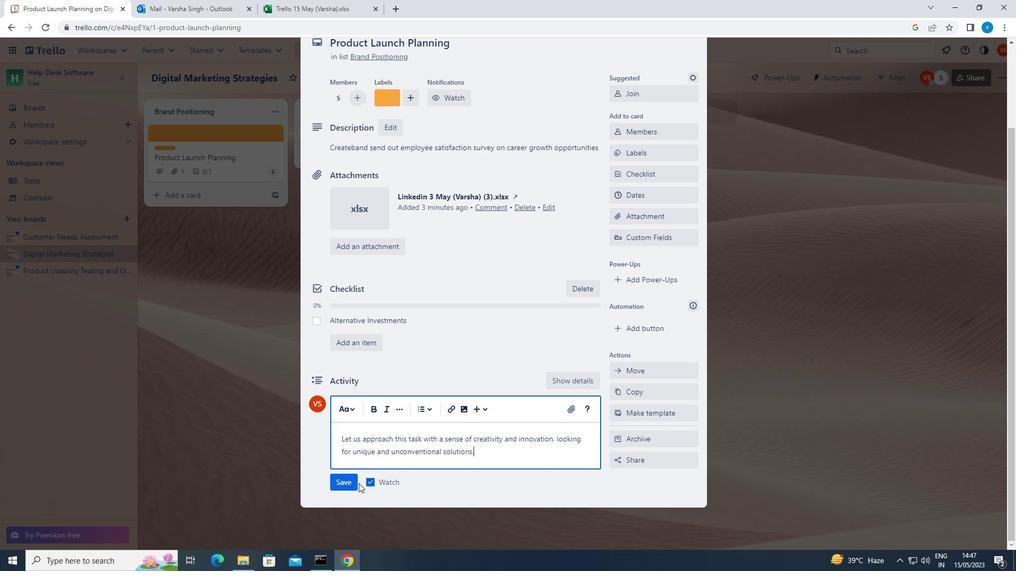 
Action: Mouse pressed left at (347, 482)
Screenshot: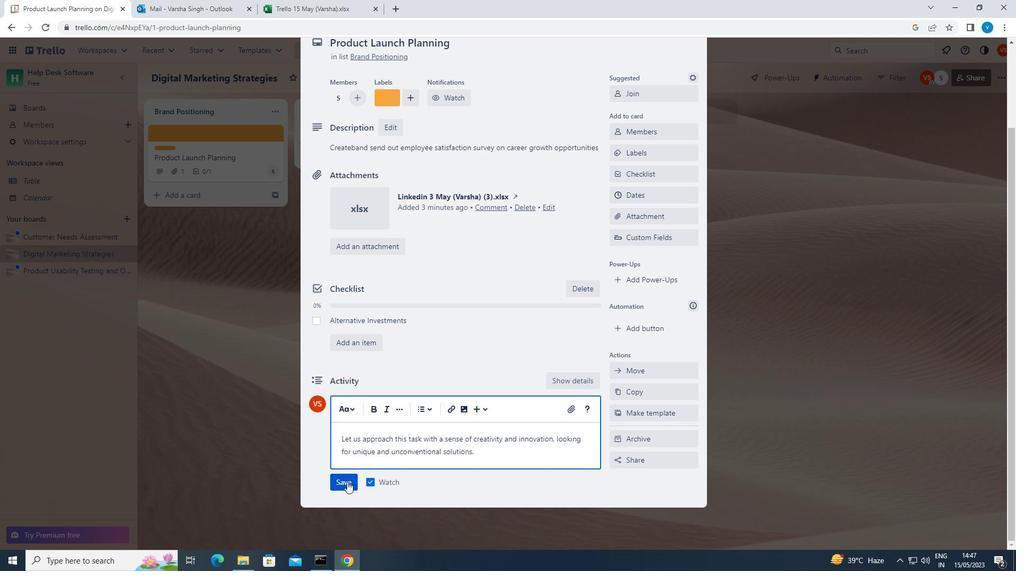 
Action: Mouse moved to (653, 204)
Screenshot: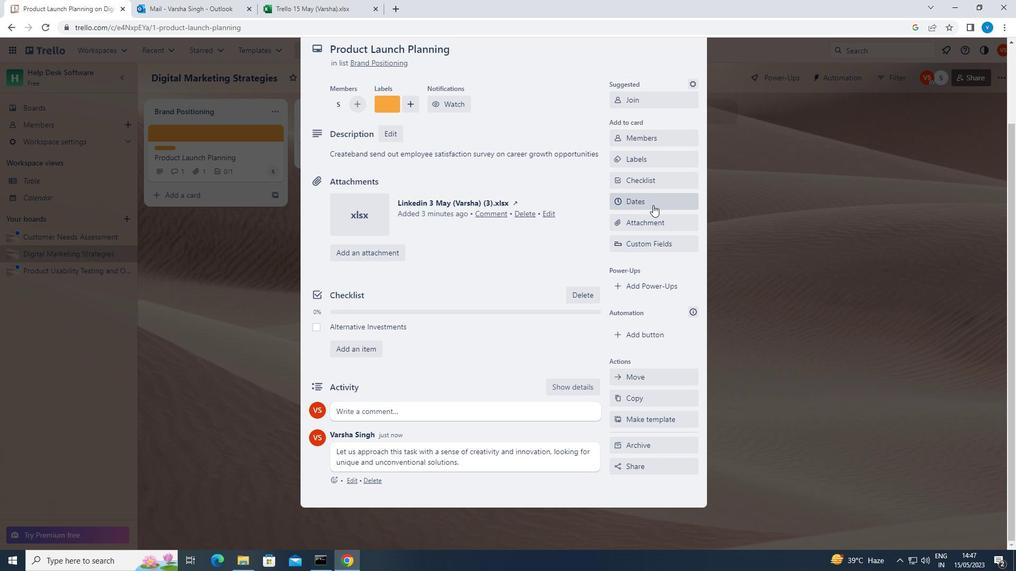 
Action: Mouse pressed left at (653, 204)
Screenshot: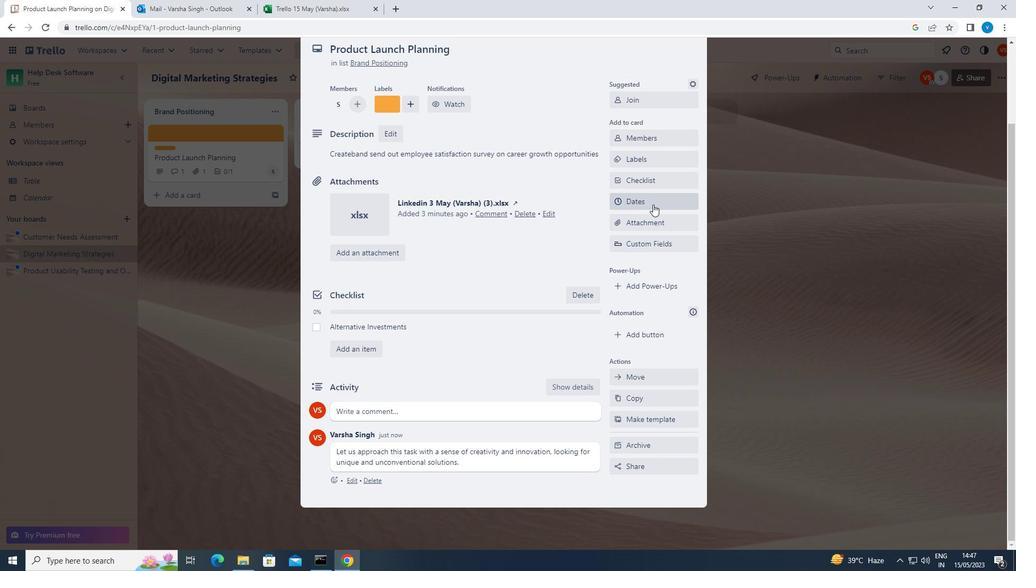 
Action: Mouse moved to (615, 268)
Screenshot: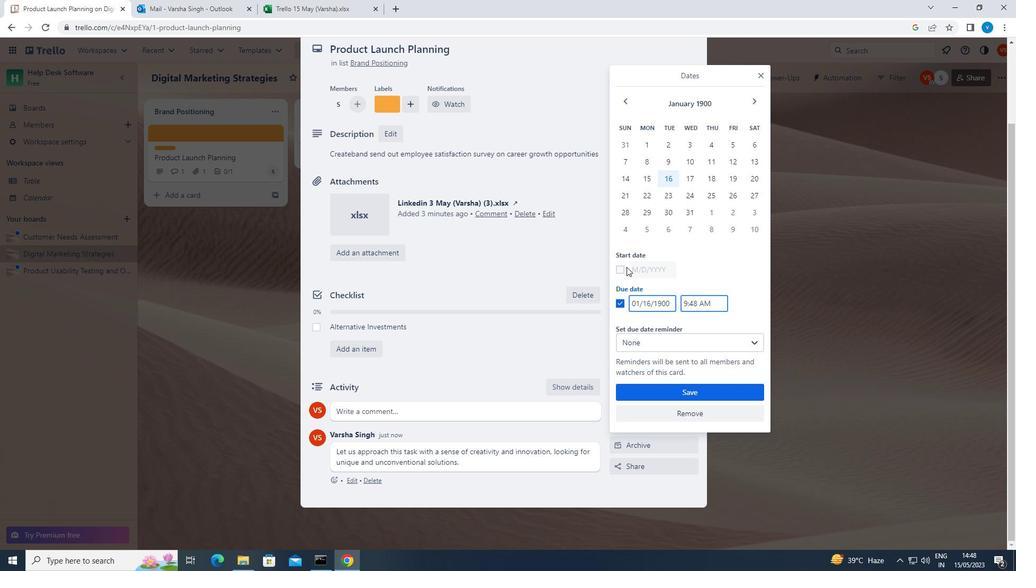 
Action: Mouse pressed left at (615, 268)
Screenshot: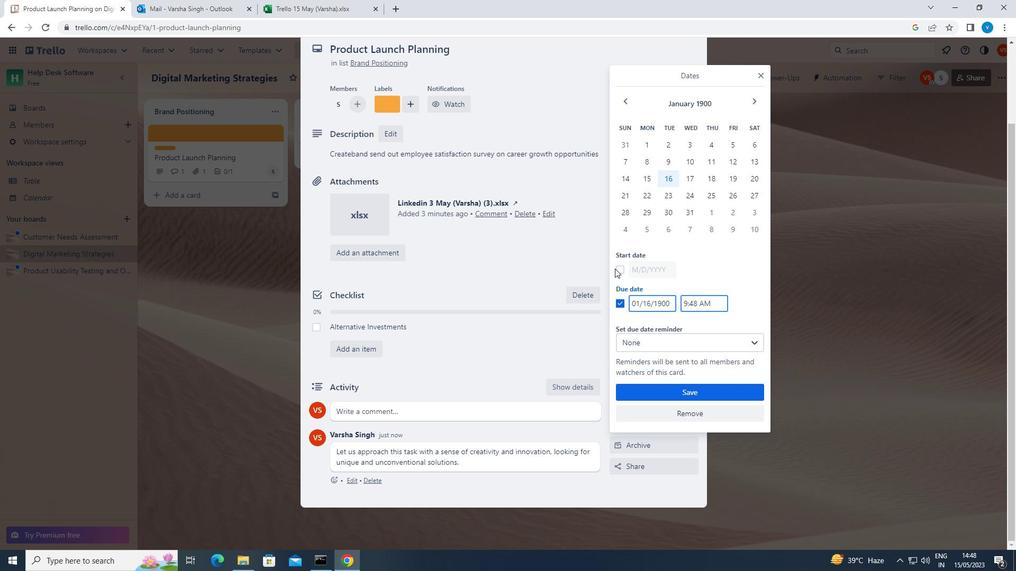 
Action: Mouse moved to (622, 269)
Screenshot: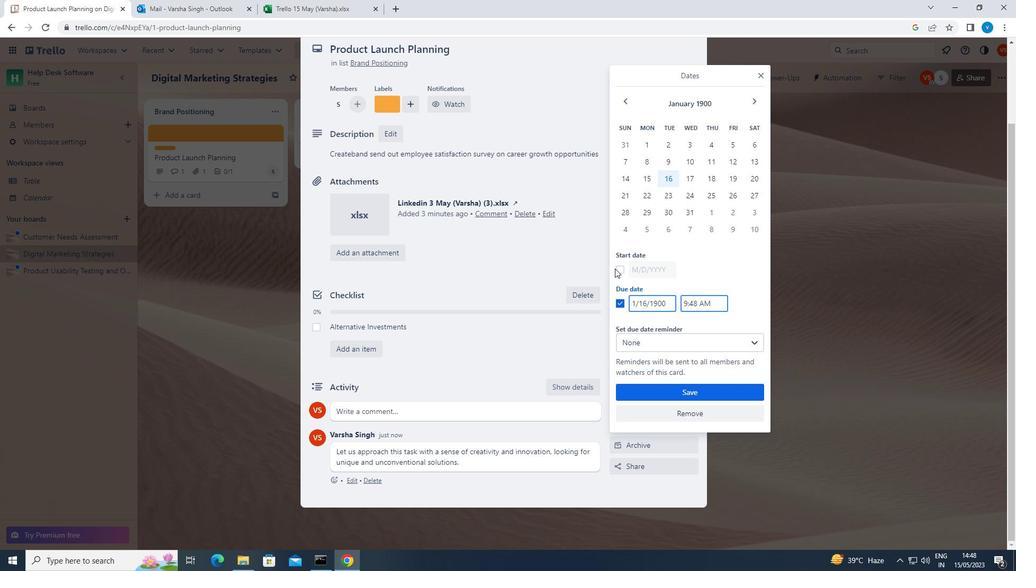 
Action: Mouse pressed left at (622, 269)
Screenshot: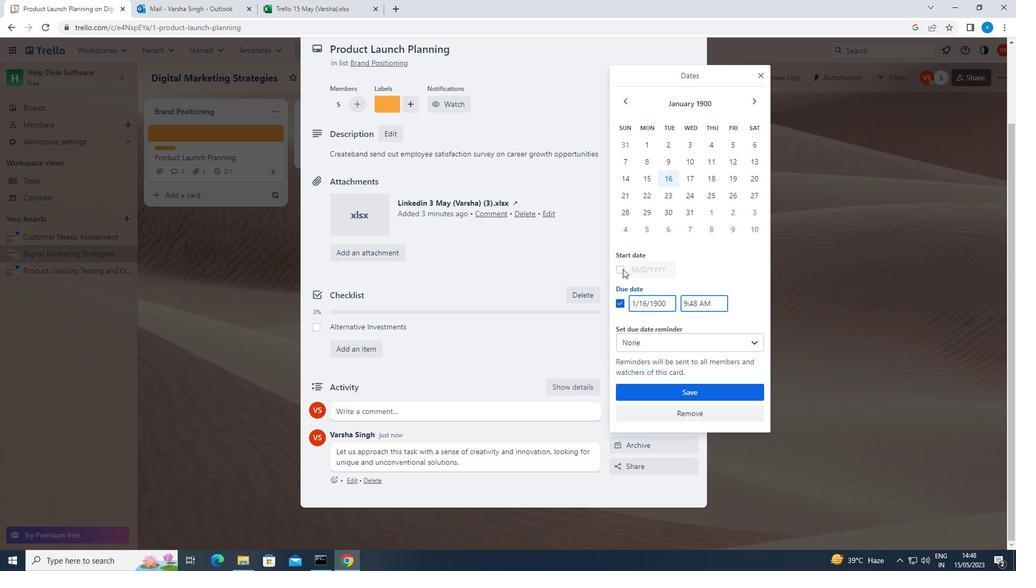 
Action: Mouse moved to (671, 268)
Screenshot: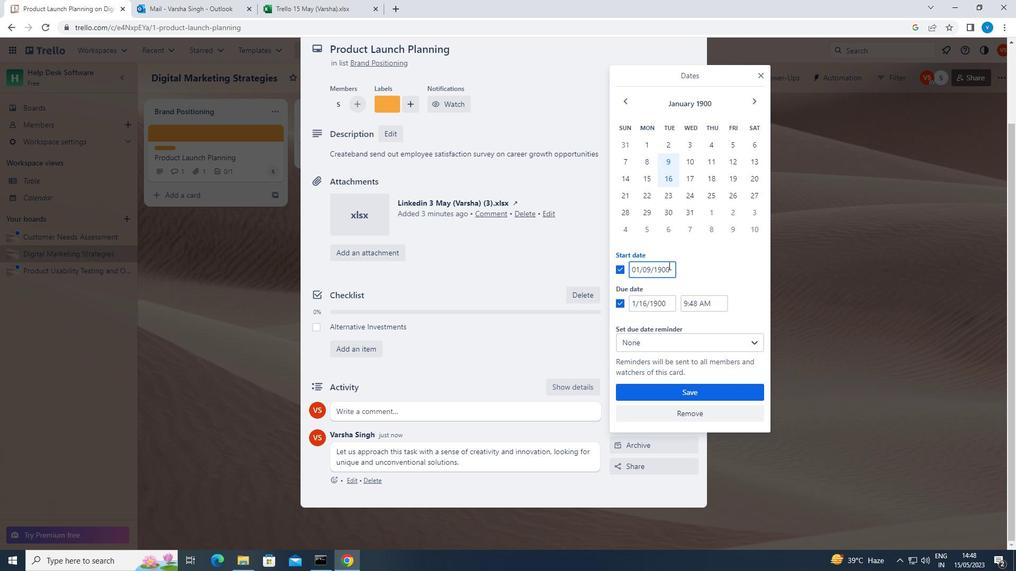 
Action: Mouse pressed left at (671, 268)
Screenshot: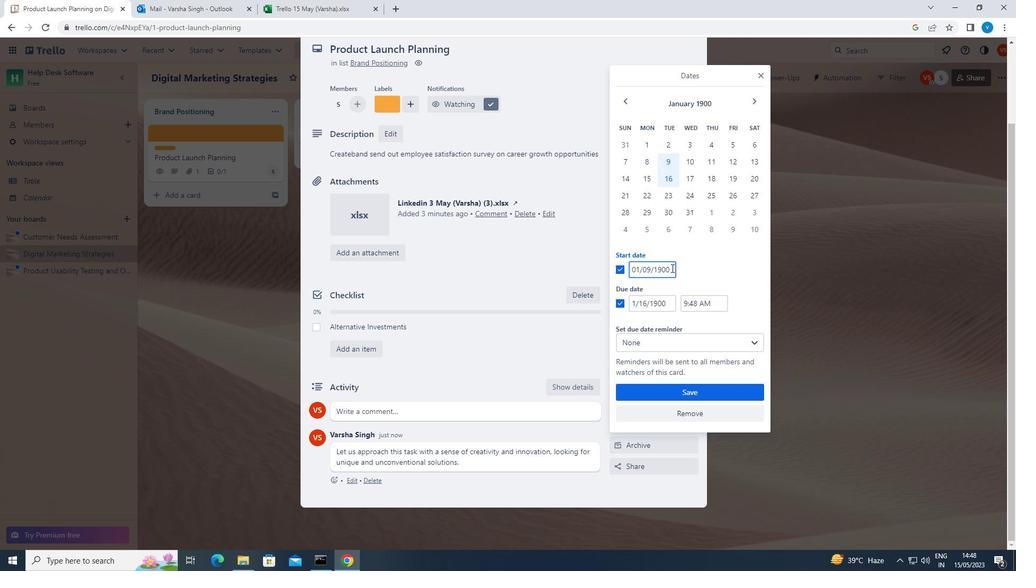 
Action: Key pressed <Key.backspace><Key.backspace><Key.backspace><Key.backspace><Key.backspace><Key.backspace><Key.backspace><Key.backspace><Key.backspace><Key.backspace><Key.backspace><Key.backspace><Key.backspace><Key.backspace><Key.backspace>01/01/1900
Screenshot: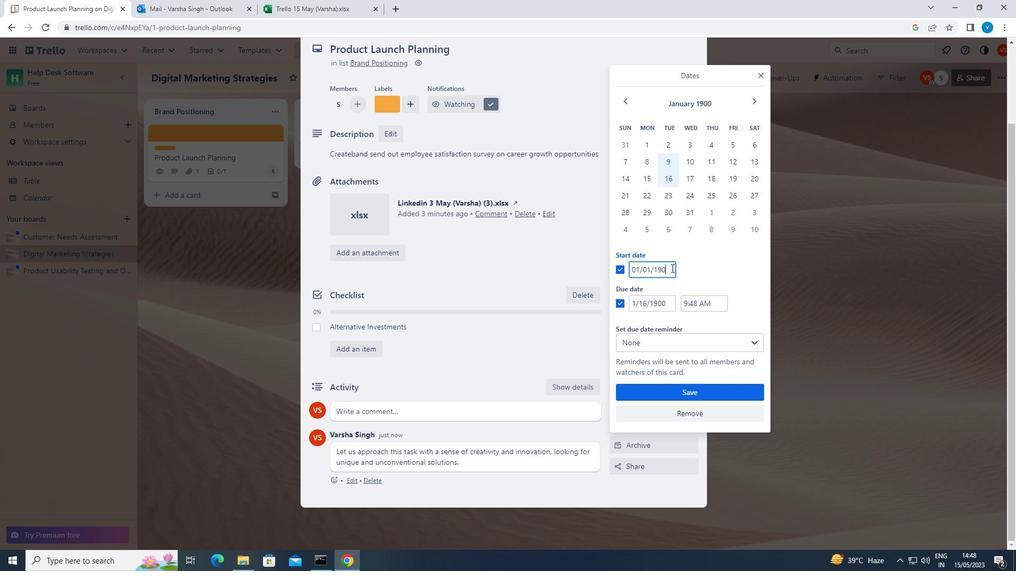 
Action: Mouse moved to (671, 305)
Screenshot: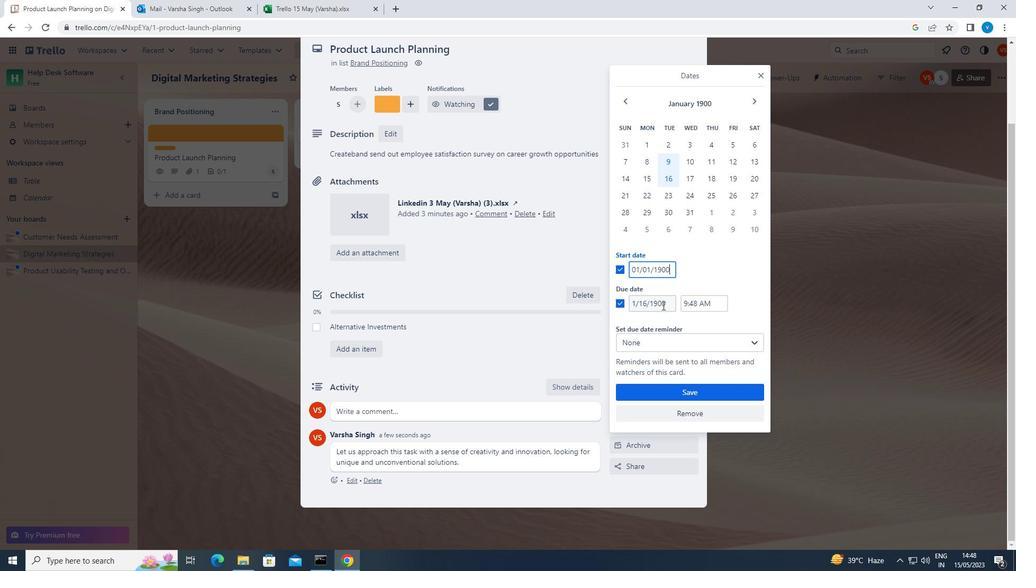 
Action: Mouse pressed left at (671, 305)
Screenshot: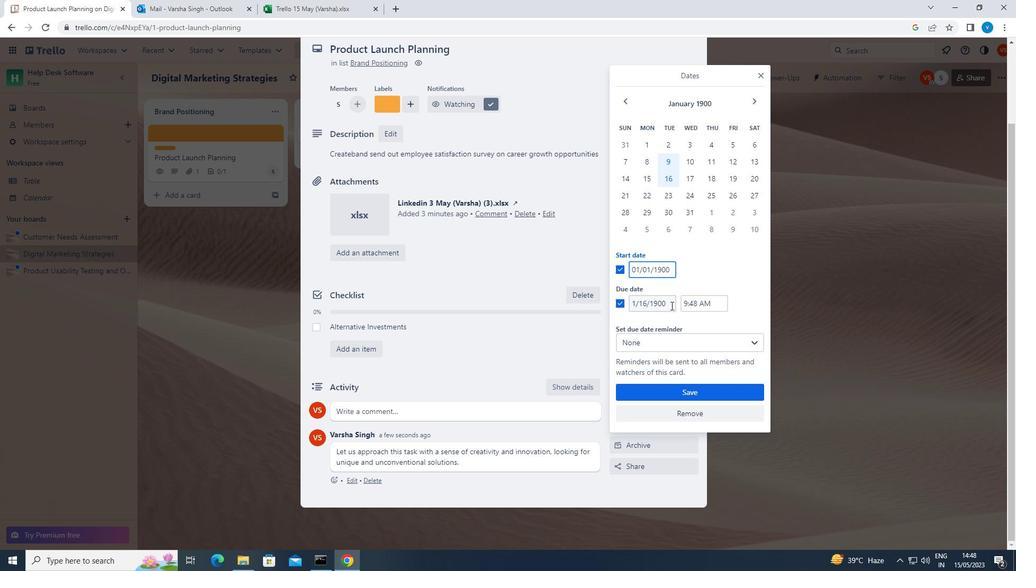 
Action: Key pressed <Key.backspace><Key.backspace><Key.backspace><Key.backspace><Key.backspace><Key.backspace><Key.backspace><Key.backspace><Key.backspace><Key.backspace><Key.backspace><Key.backspace><Key.backspace><Key.backspace><Key.backspace><Key.backspace>01/08/1900
Screenshot: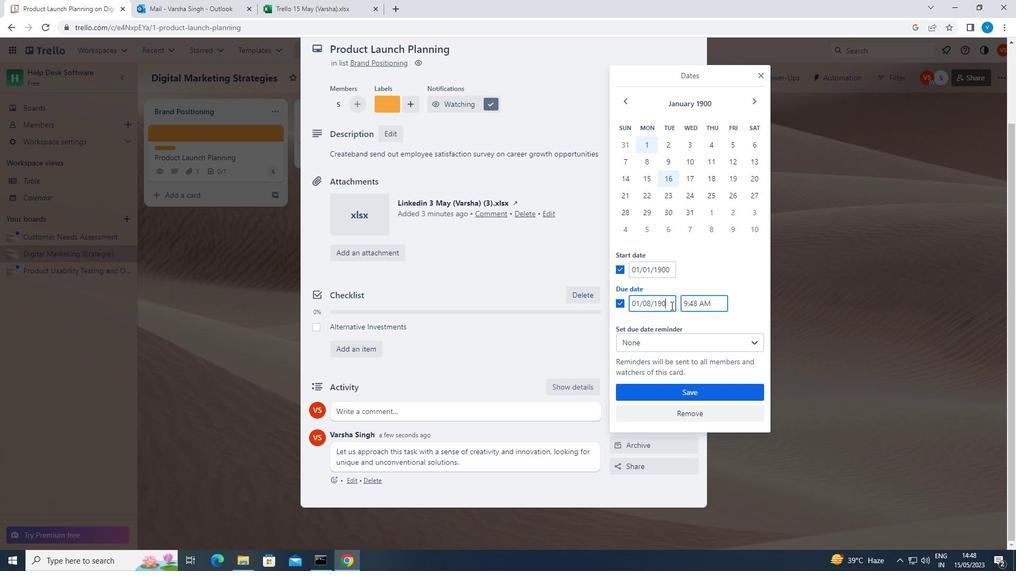 
Action: Mouse moved to (676, 390)
Screenshot: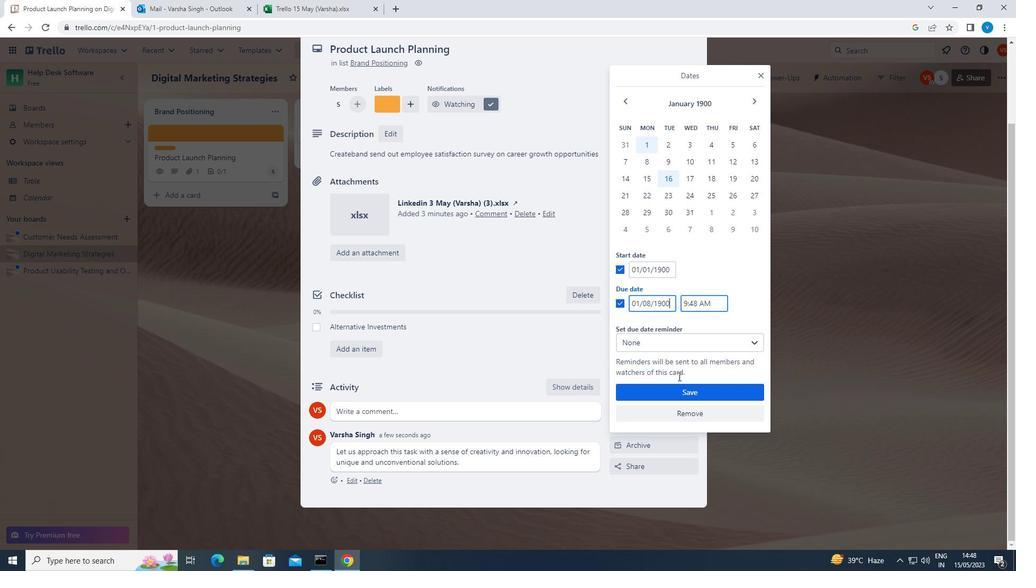 
Action: Mouse pressed left at (676, 390)
Screenshot: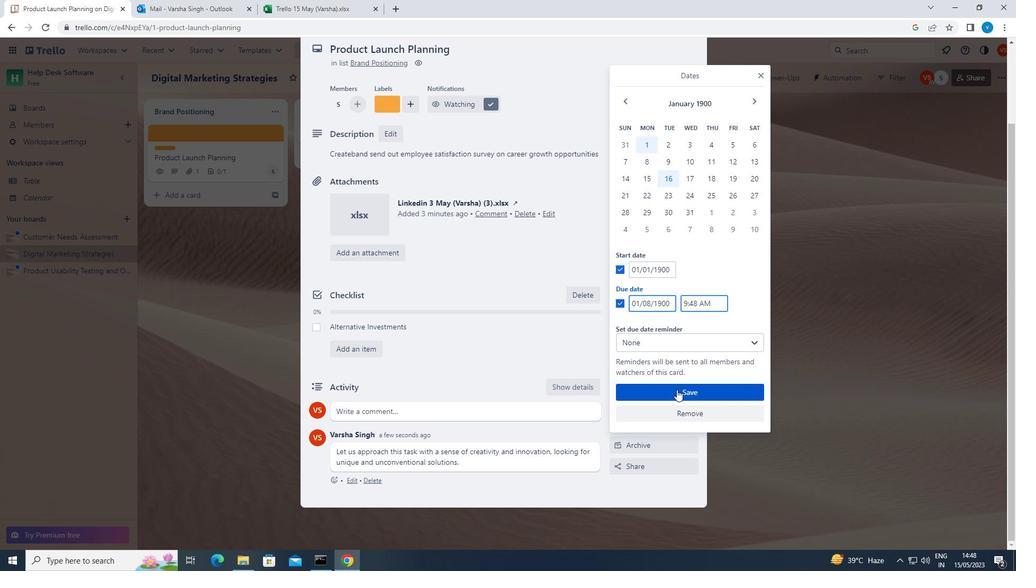 
